 Task: Create a due date automation trigger when advanced on, on the tuesday before a card is due add fields with custom field "Resume" set to a number greater than 1 and lower than 10 at 11:00 AM.
Action: Mouse moved to (1110, 88)
Screenshot: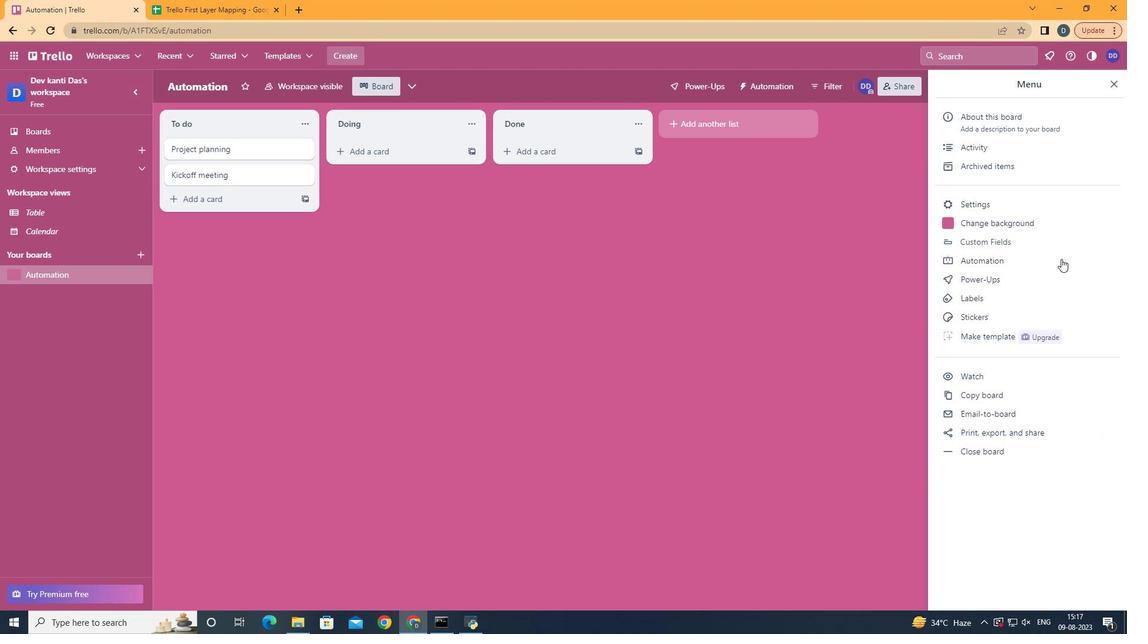 
Action: Mouse pressed left at (1110, 88)
Screenshot: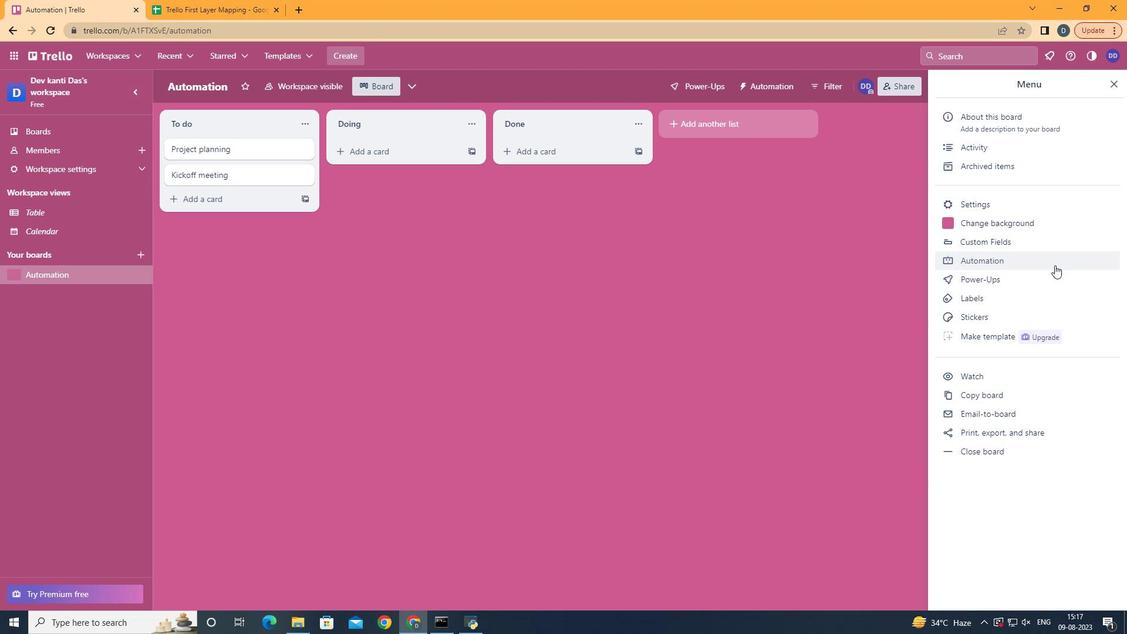 
Action: Mouse moved to (1045, 260)
Screenshot: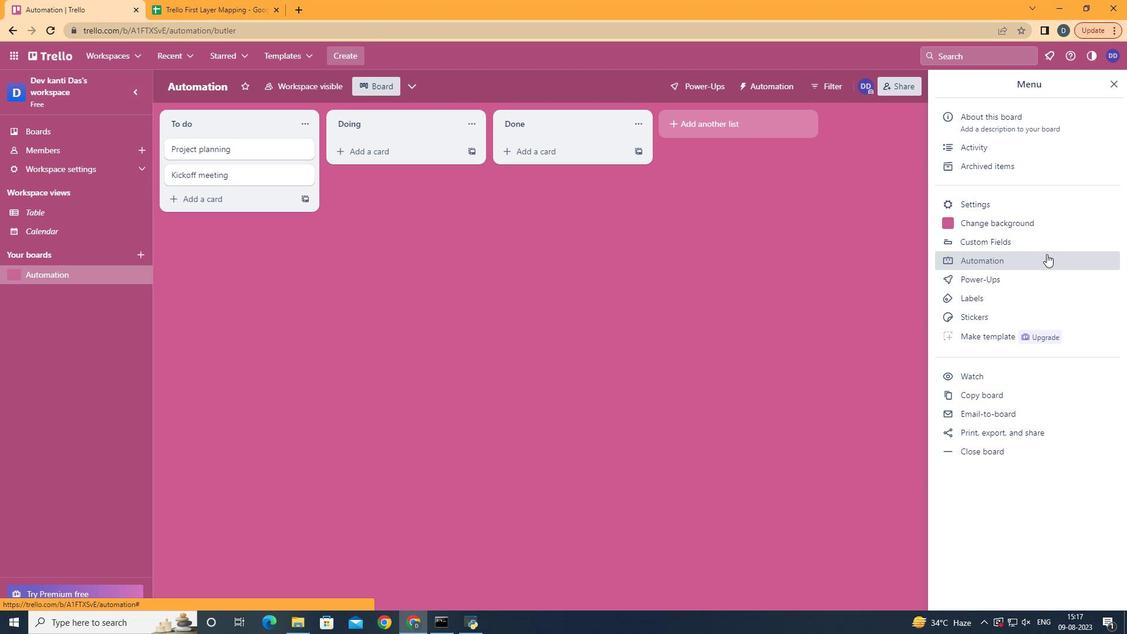 
Action: Mouse pressed left at (1045, 260)
Screenshot: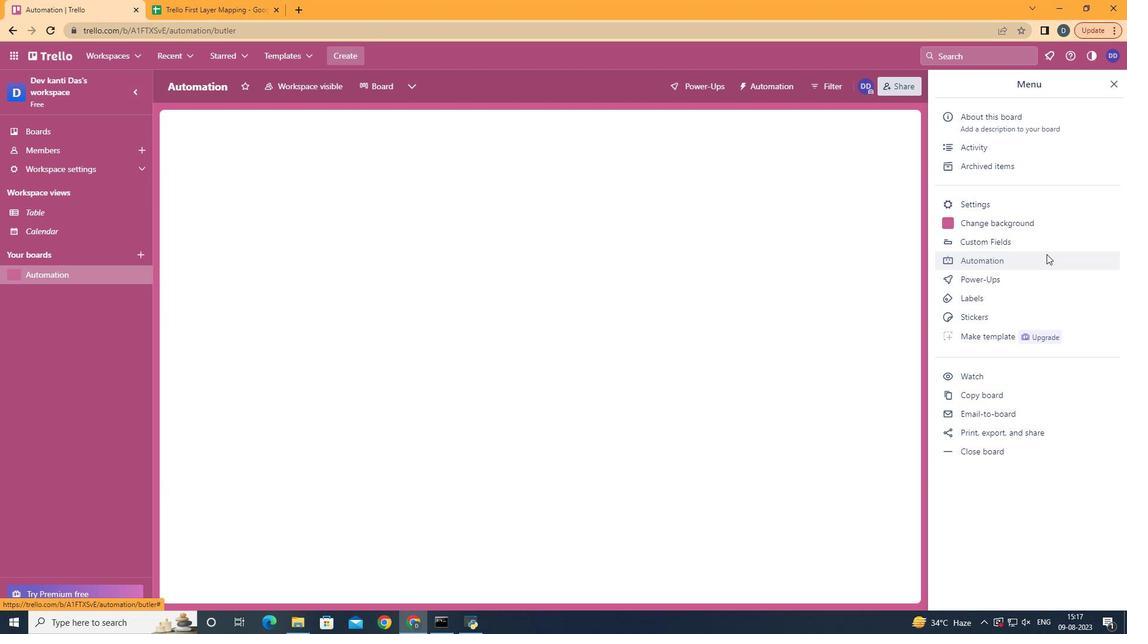 
Action: Mouse moved to (217, 233)
Screenshot: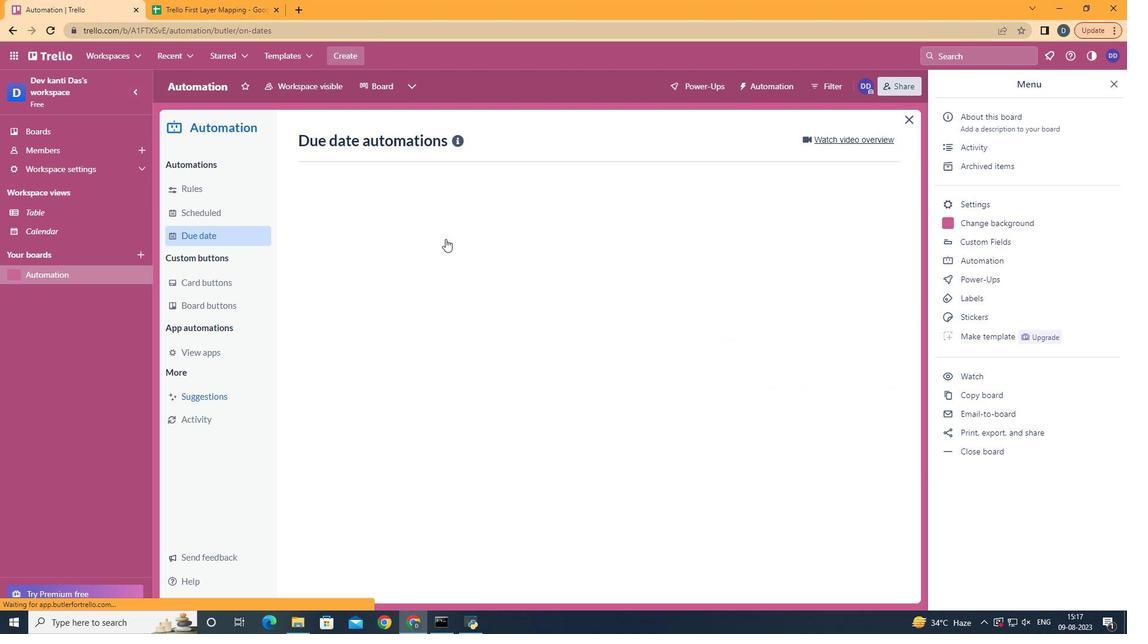 
Action: Mouse pressed left at (217, 233)
Screenshot: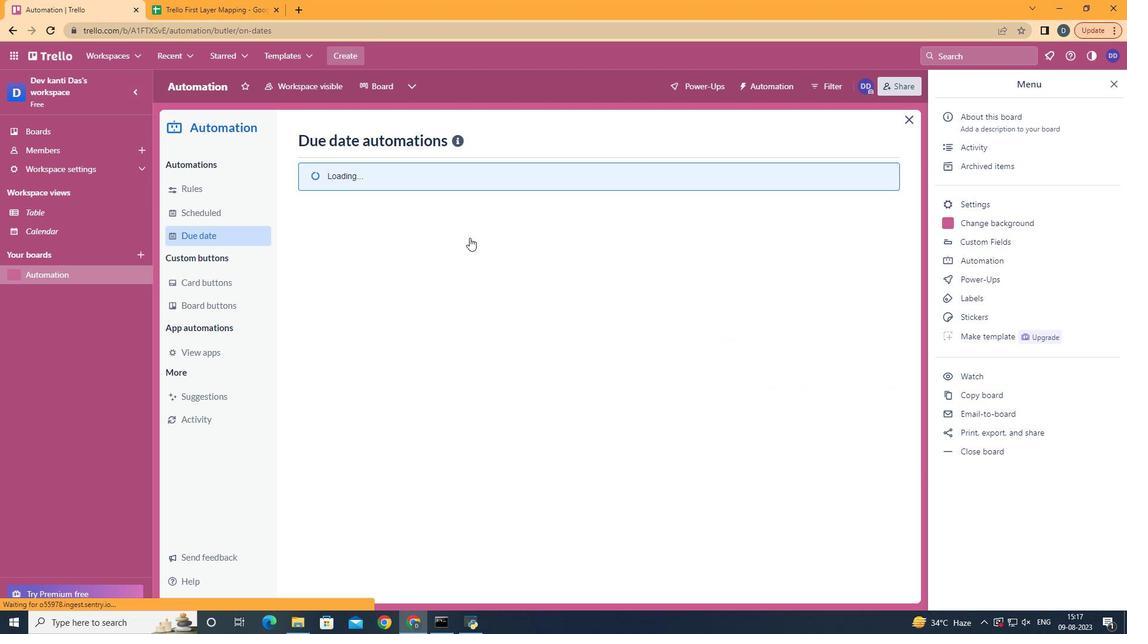 
Action: Mouse moved to (826, 148)
Screenshot: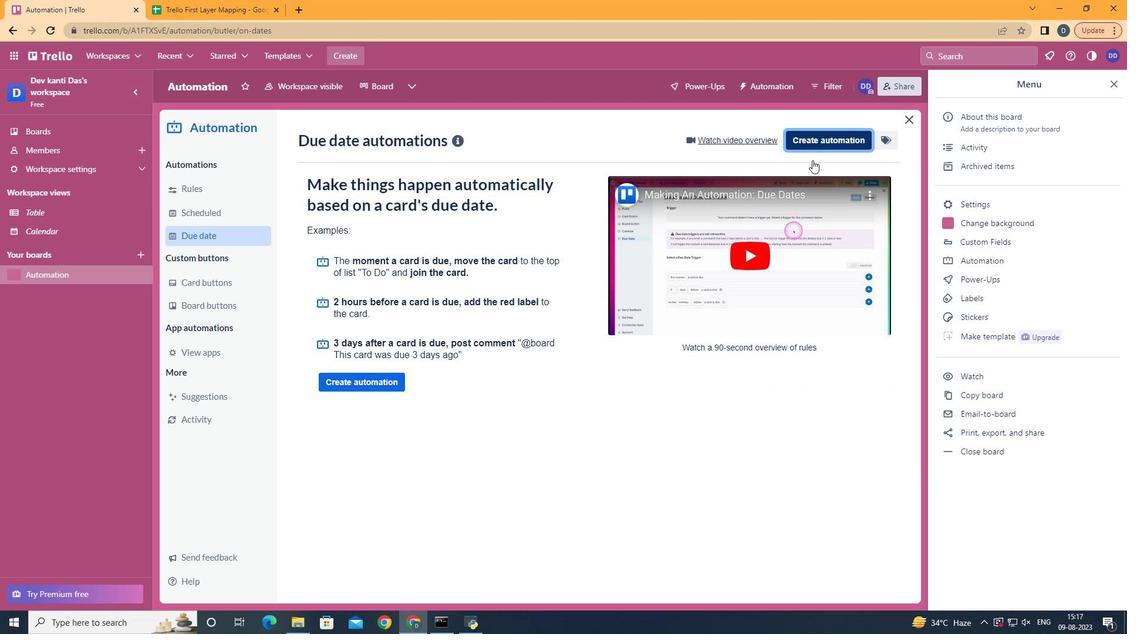 
Action: Mouse pressed left at (826, 148)
Screenshot: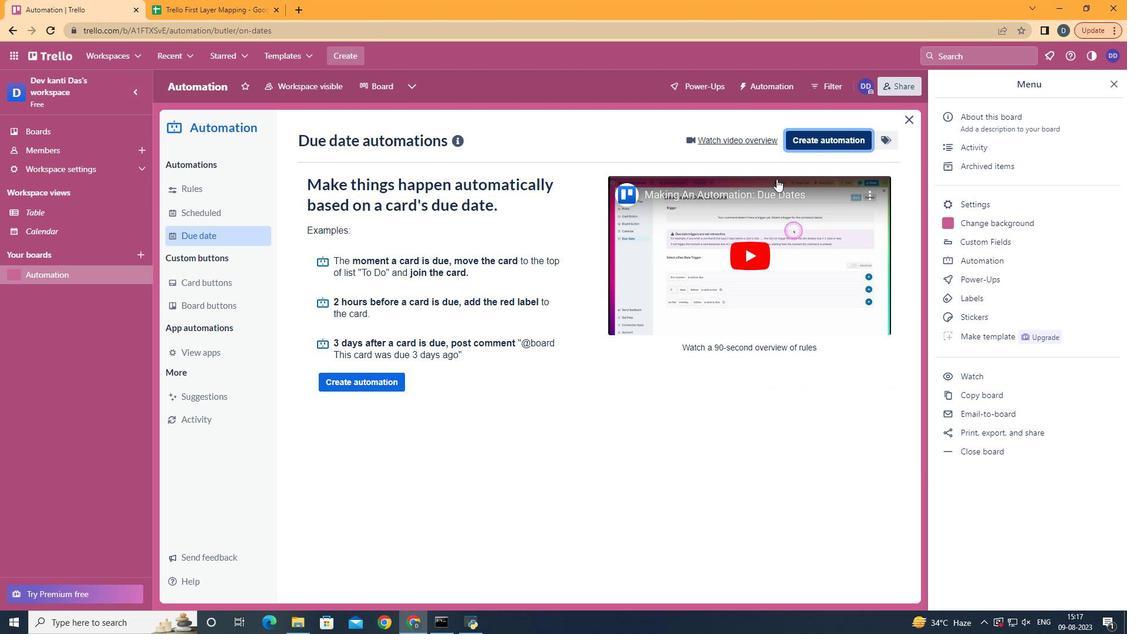 
Action: Mouse moved to (614, 245)
Screenshot: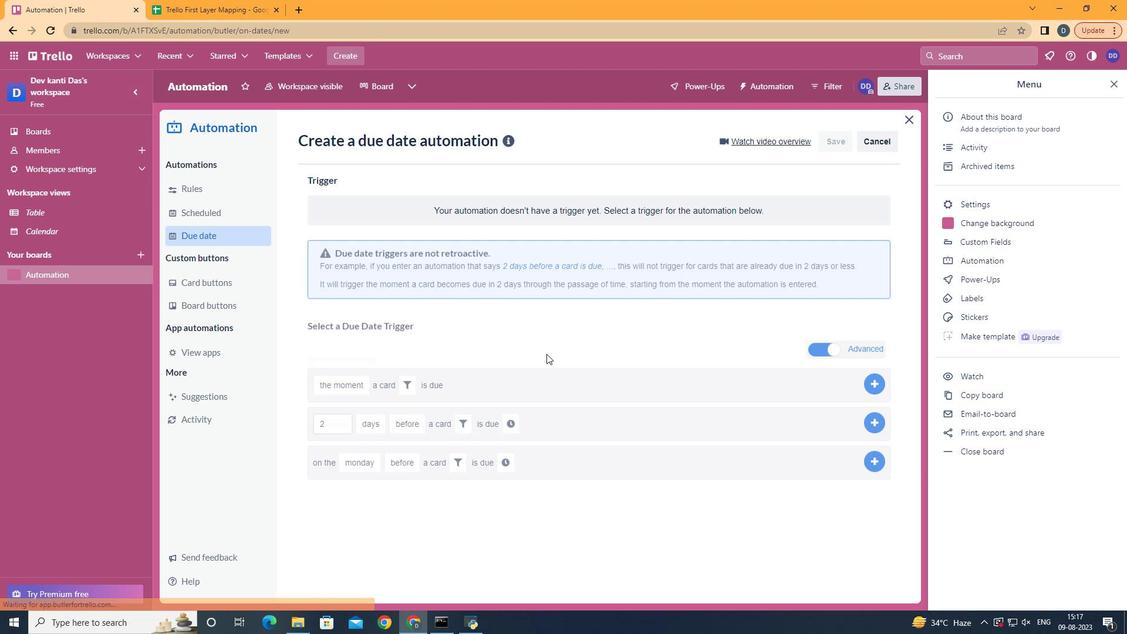 
Action: Mouse pressed left at (614, 245)
Screenshot: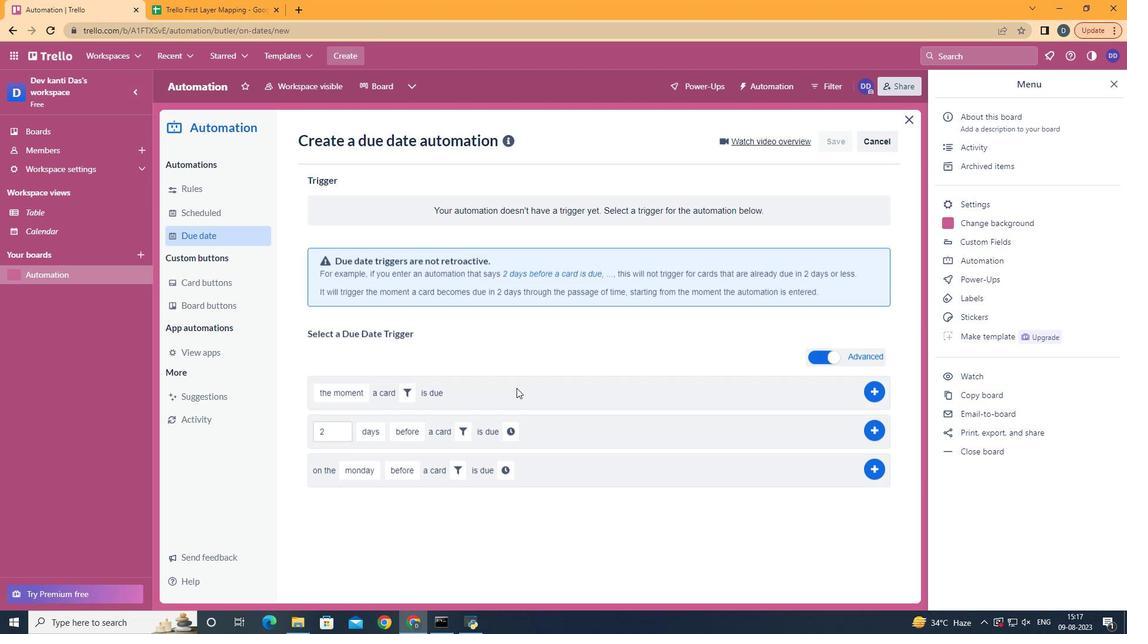 
Action: Mouse moved to (382, 330)
Screenshot: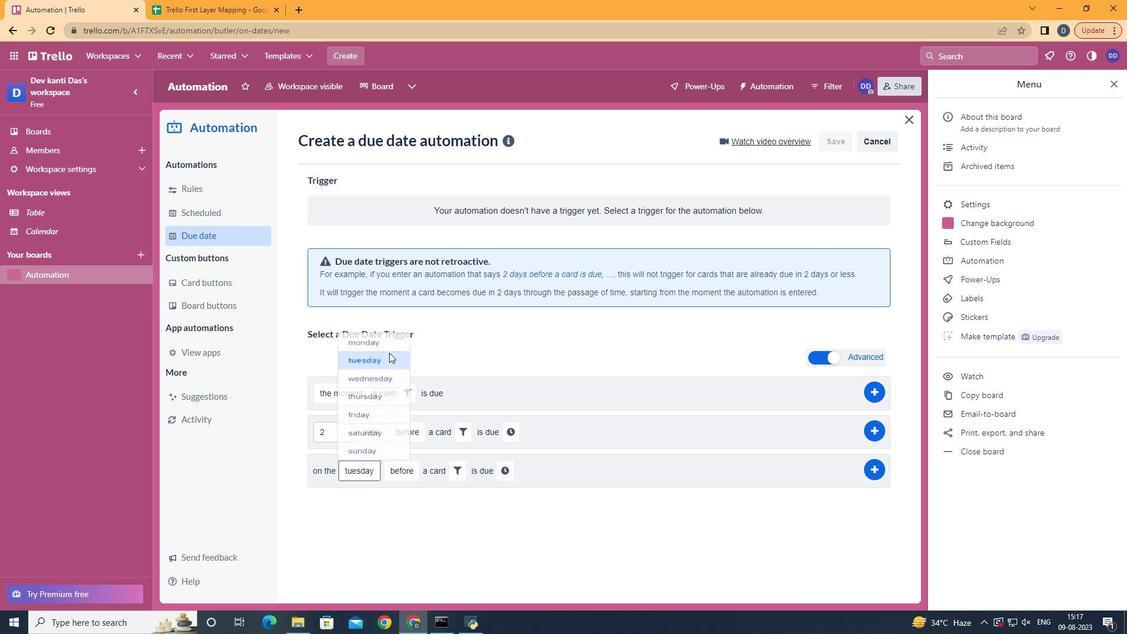 
Action: Mouse pressed left at (382, 330)
Screenshot: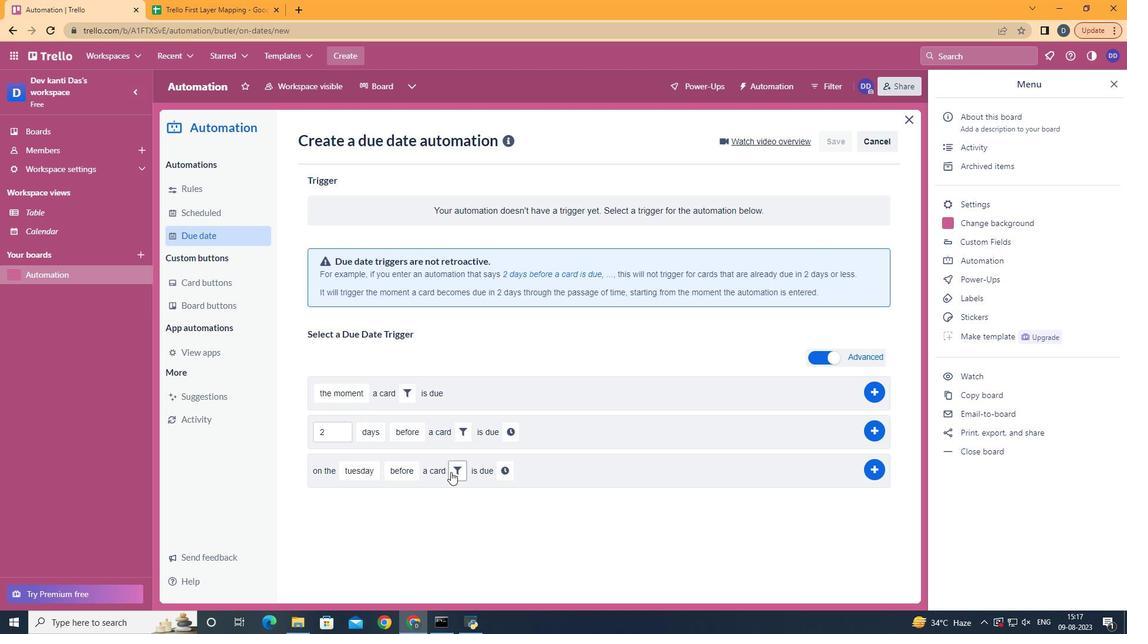 
Action: Mouse moved to (451, 473)
Screenshot: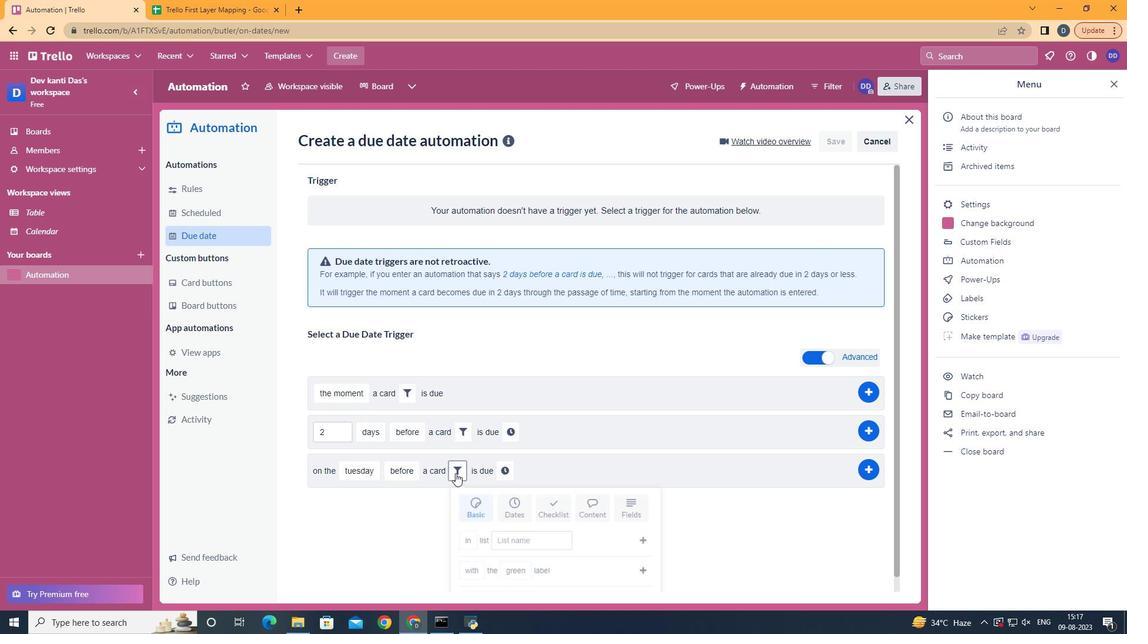 
Action: Mouse pressed left at (451, 473)
Screenshot: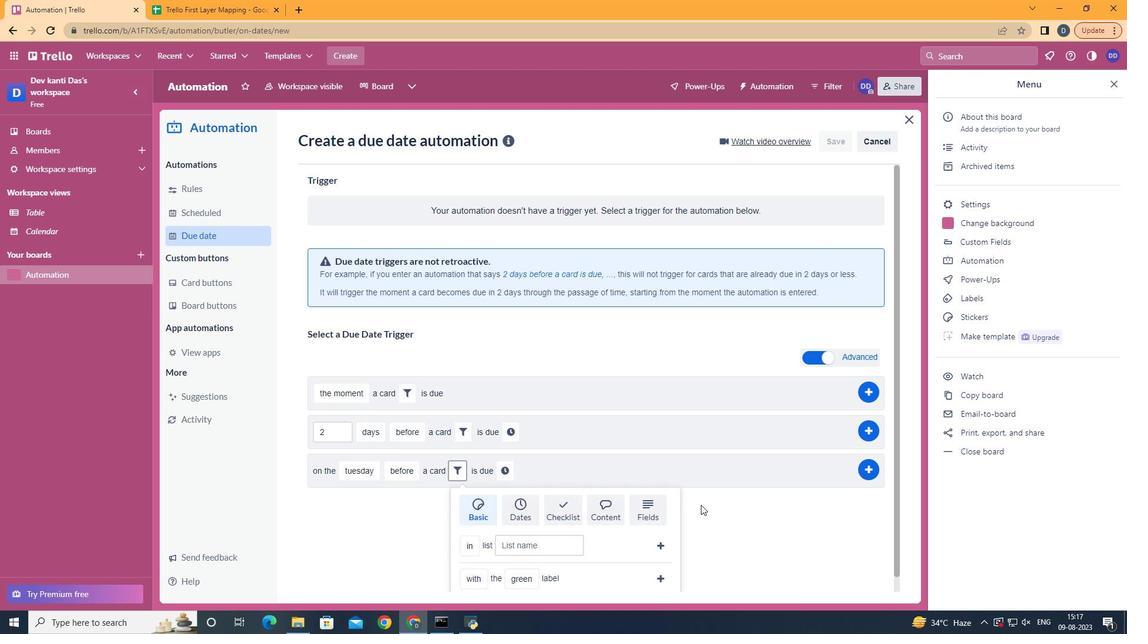 
Action: Mouse moved to (652, 510)
Screenshot: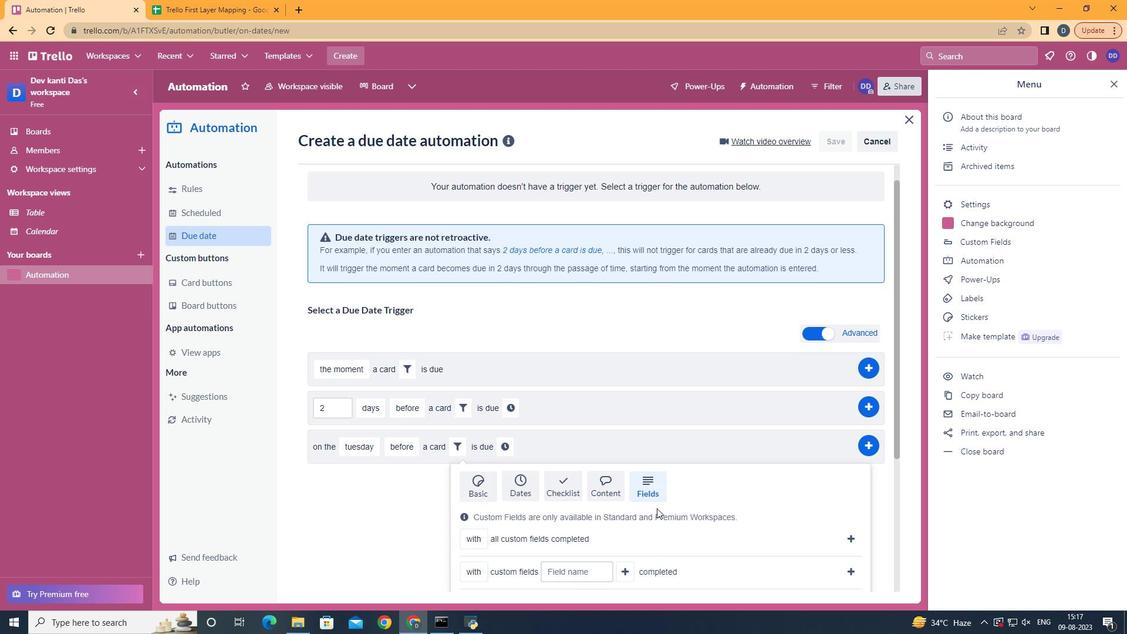 
Action: Mouse pressed left at (652, 510)
Screenshot: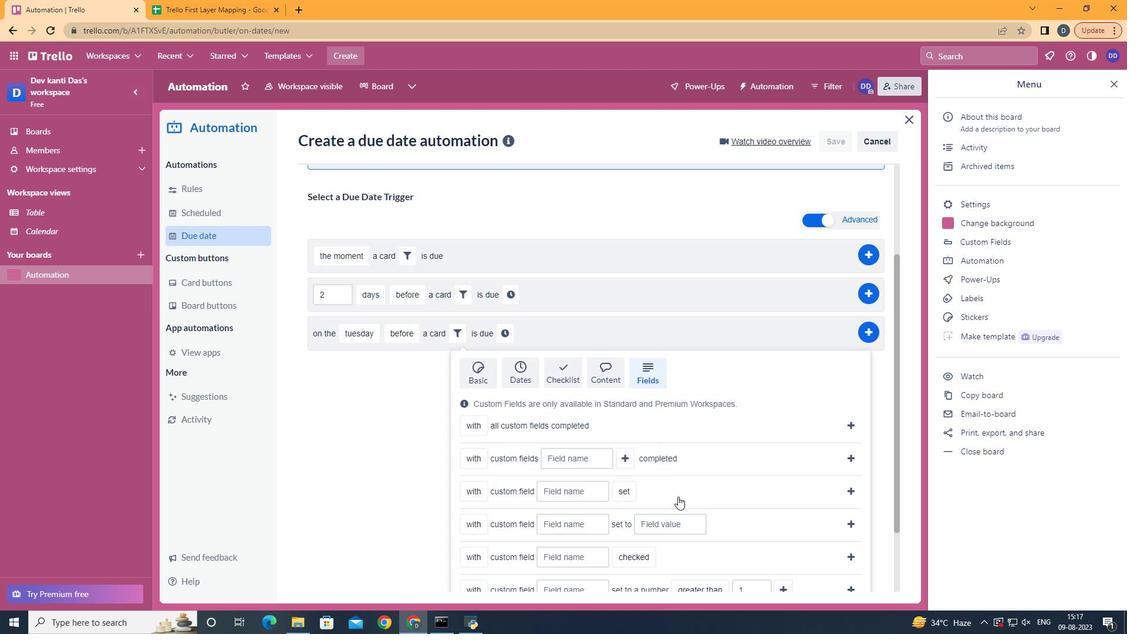 
Action: Mouse scrolled (652, 509) with delta (0, 0)
Screenshot: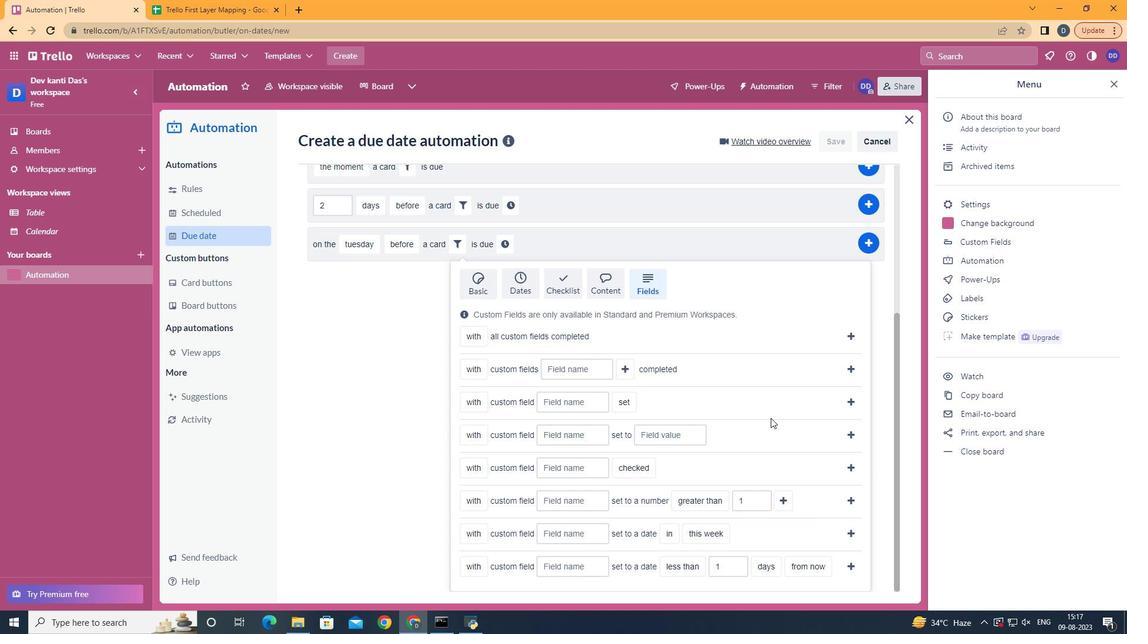 
Action: Mouse scrolled (652, 509) with delta (0, 0)
Screenshot: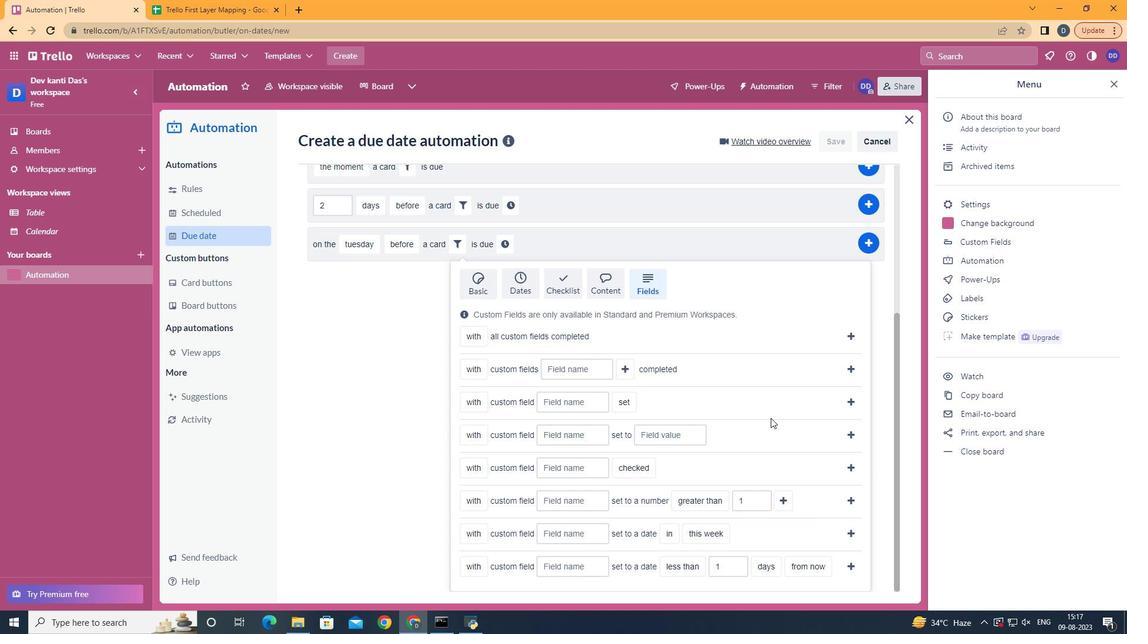 
Action: Mouse scrolled (652, 509) with delta (0, 0)
Screenshot: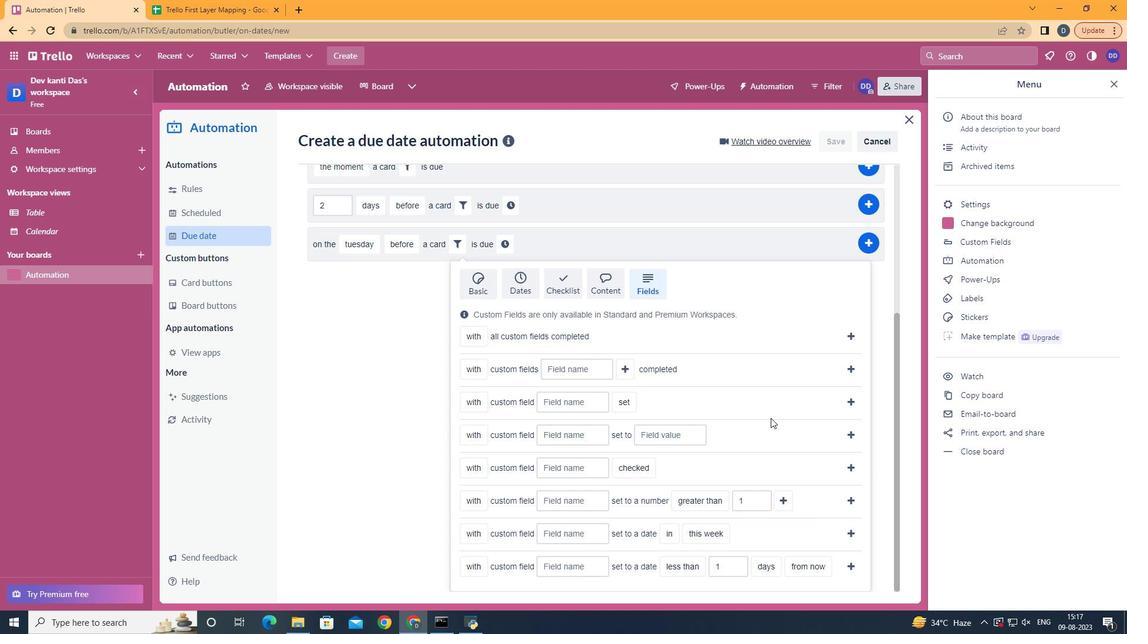 
Action: Mouse scrolled (652, 509) with delta (0, 0)
Screenshot: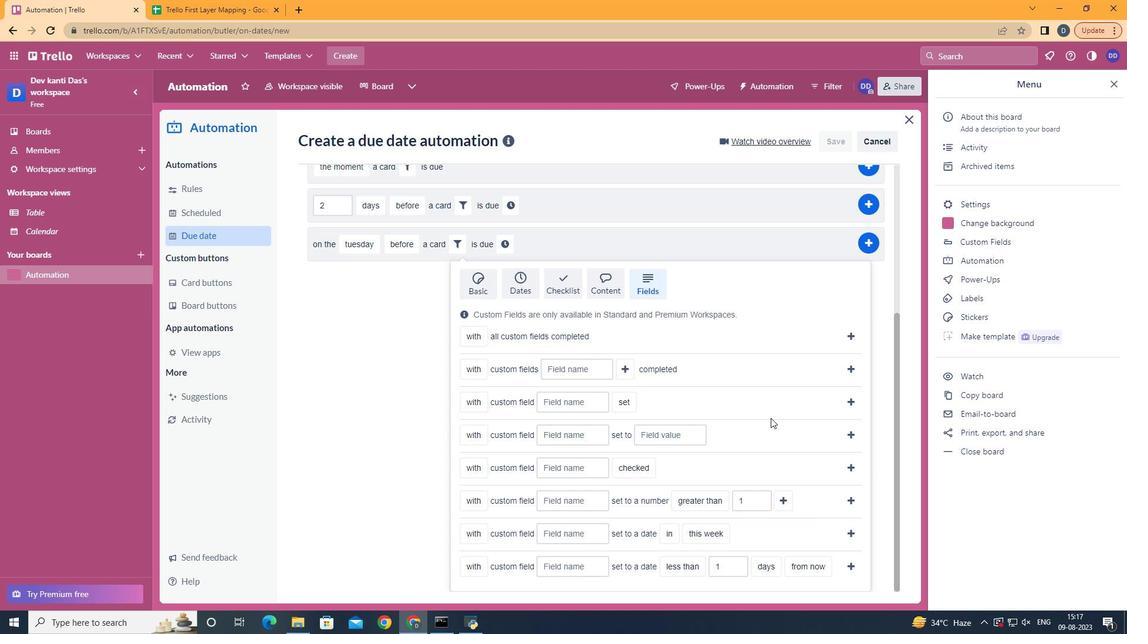 
Action: Mouse scrolled (652, 509) with delta (0, 0)
Screenshot: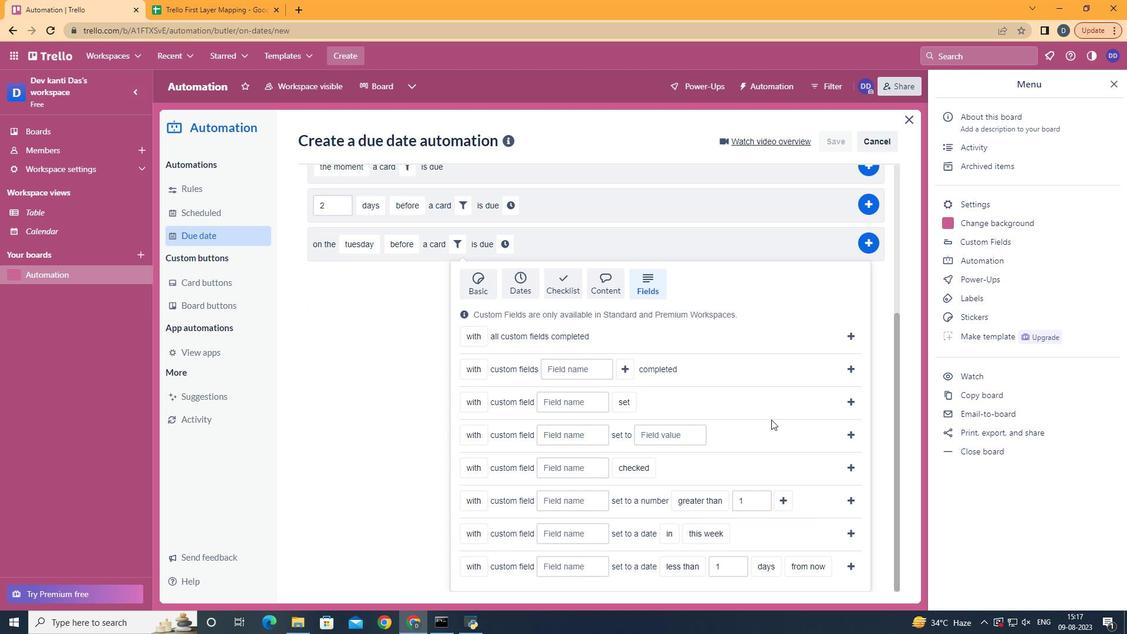 
Action: Mouse moved to (652, 510)
Screenshot: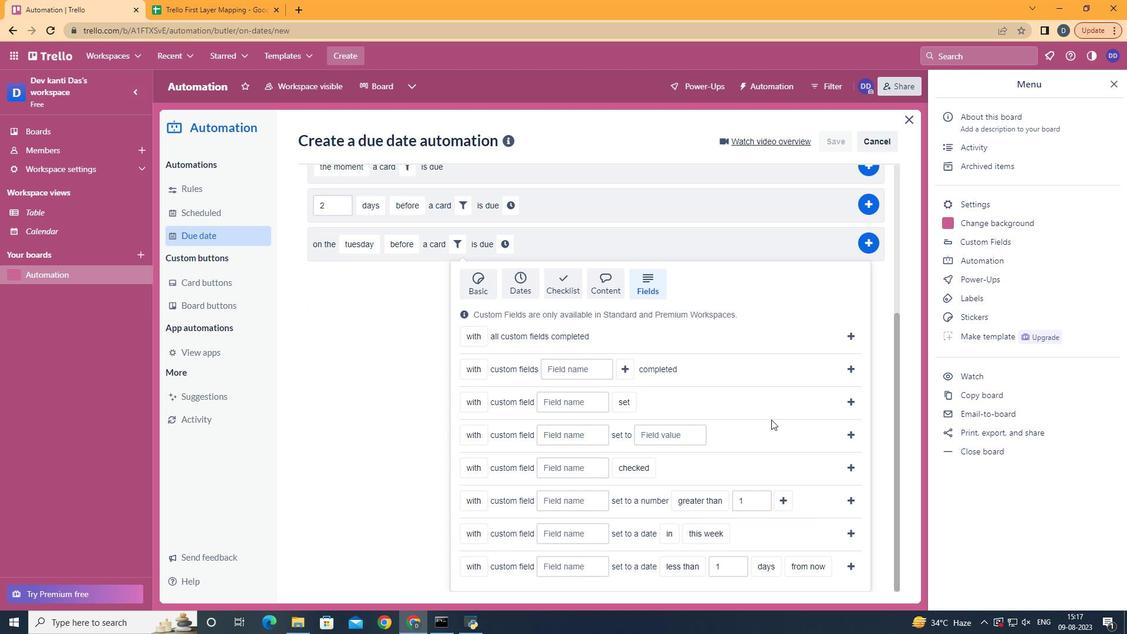 
Action: Mouse scrolled (652, 509) with delta (0, 0)
Screenshot: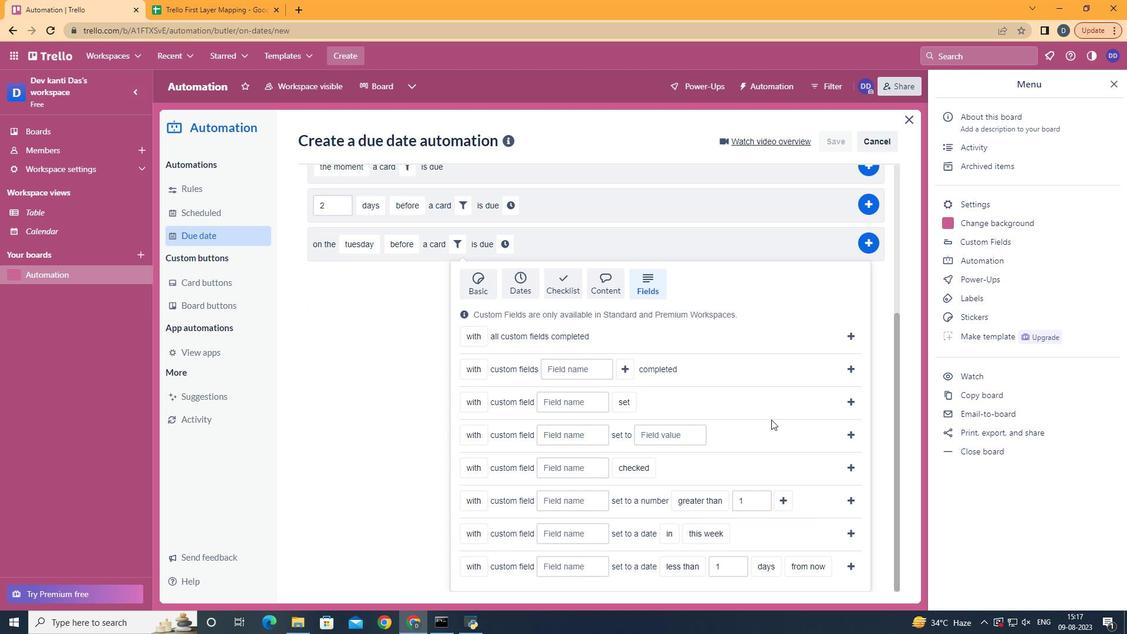 
Action: Mouse moved to (483, 513)
Screenshot: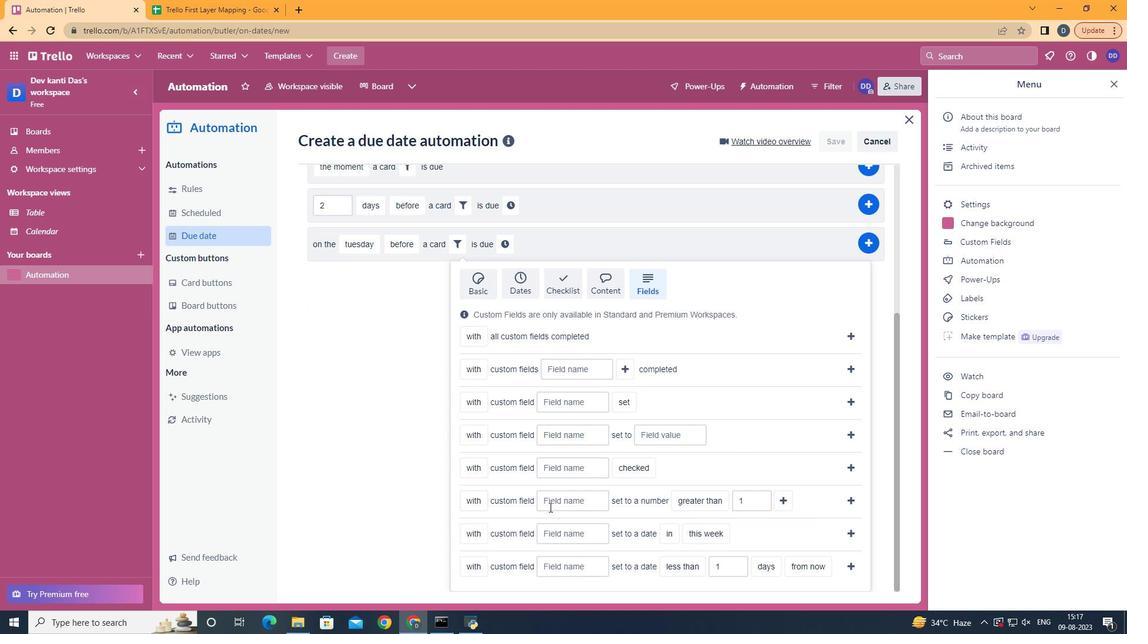 
Action: Mouse pressed left at (483, 513)
Screenshot: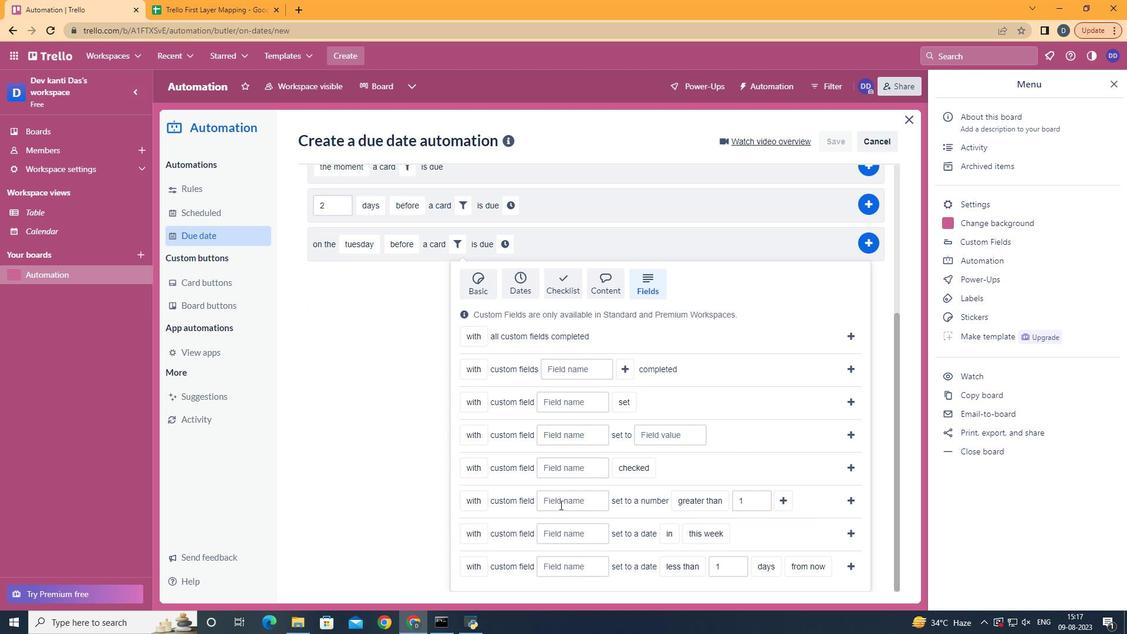 
Action: Mouse moved to (560, 504)
Screenshot: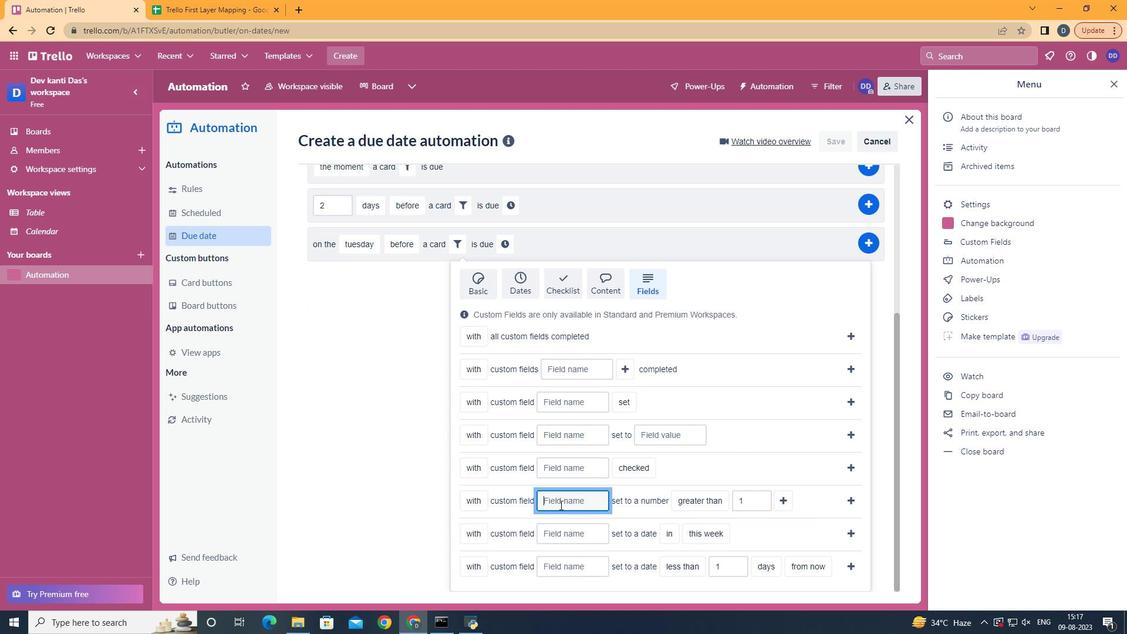 
Action: Mouse pressed left at (560, 504)
Screenshot: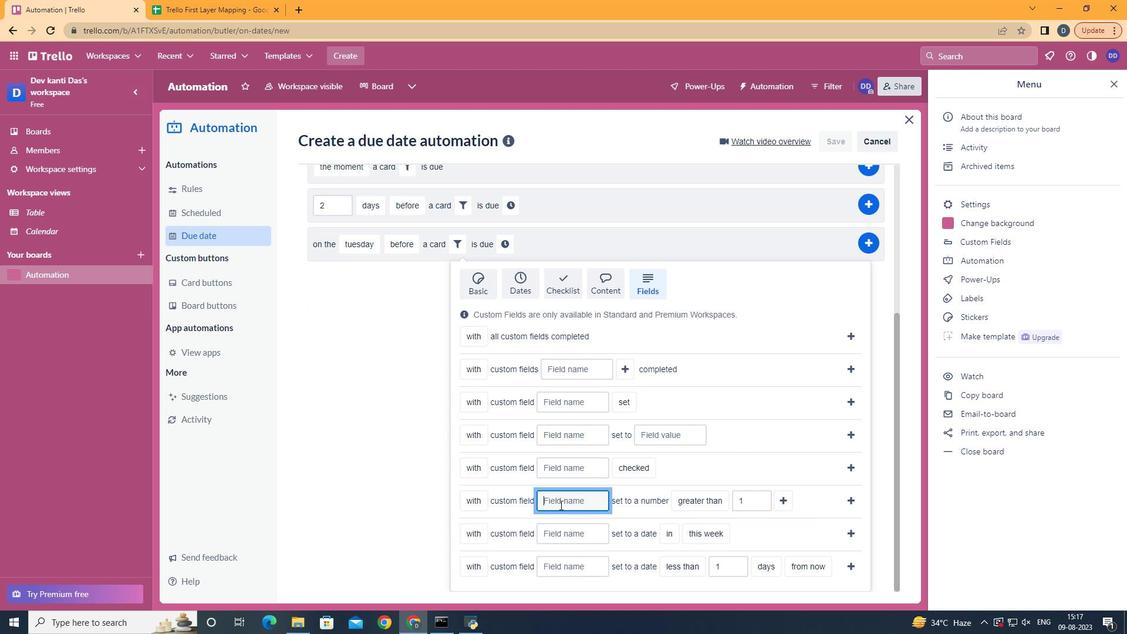 
Action: Key pressed <Key.shift>Resume
Screenshot: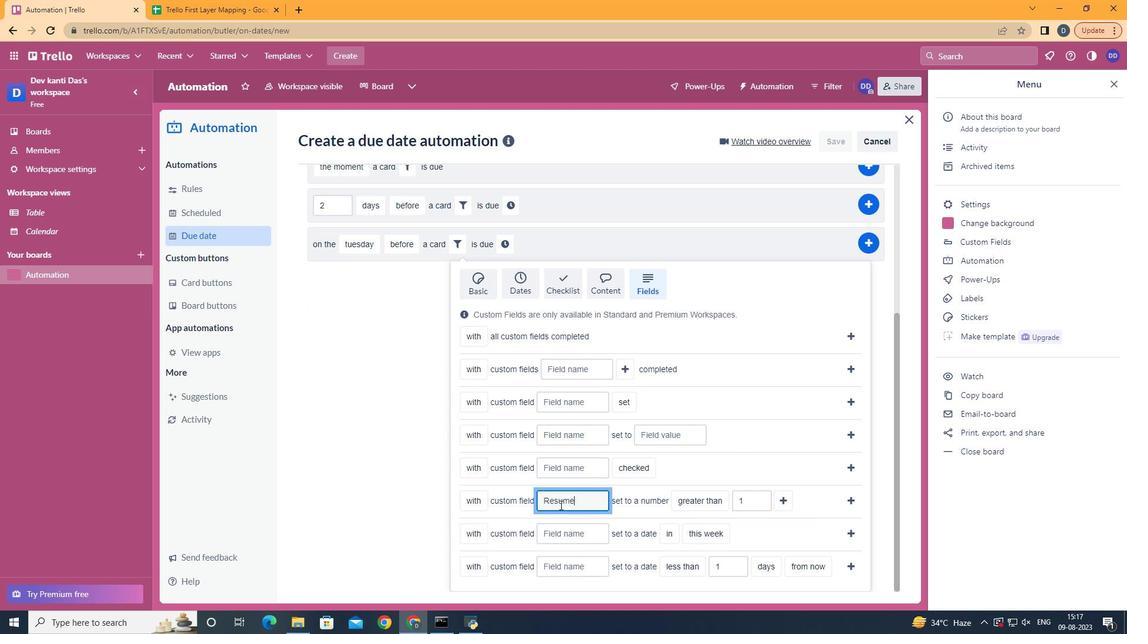 
Action: Mouse moved to (718, 405)
Screenshot: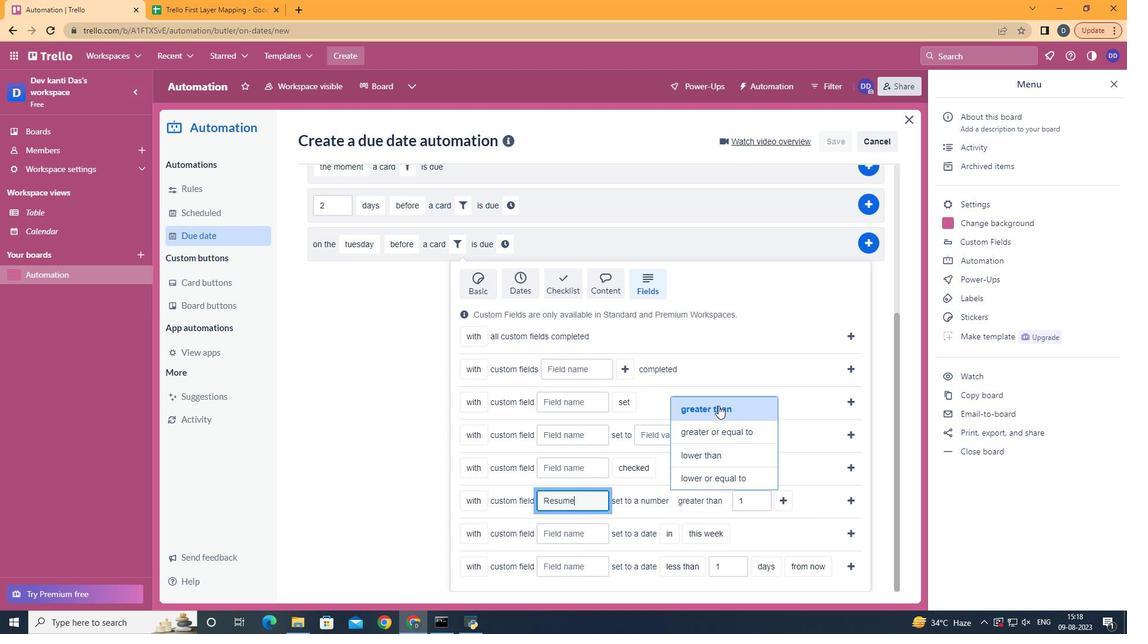 
Action: Mouse pressed left at (718, 405)
Screenshot: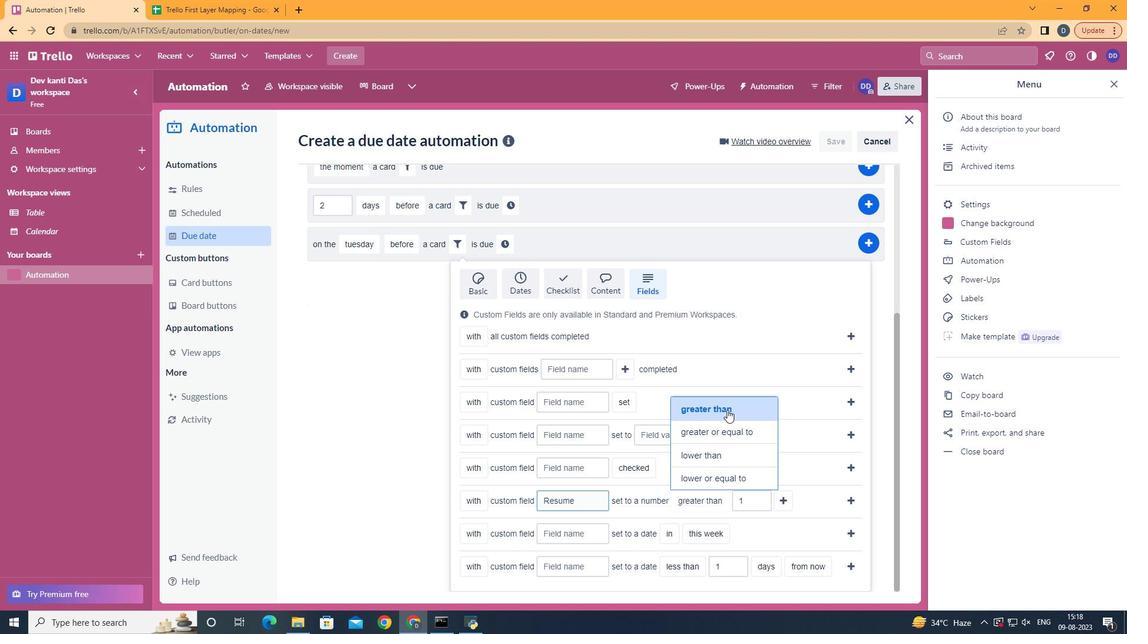 
Action: Mouse moved to (791, 502)
Screenshot: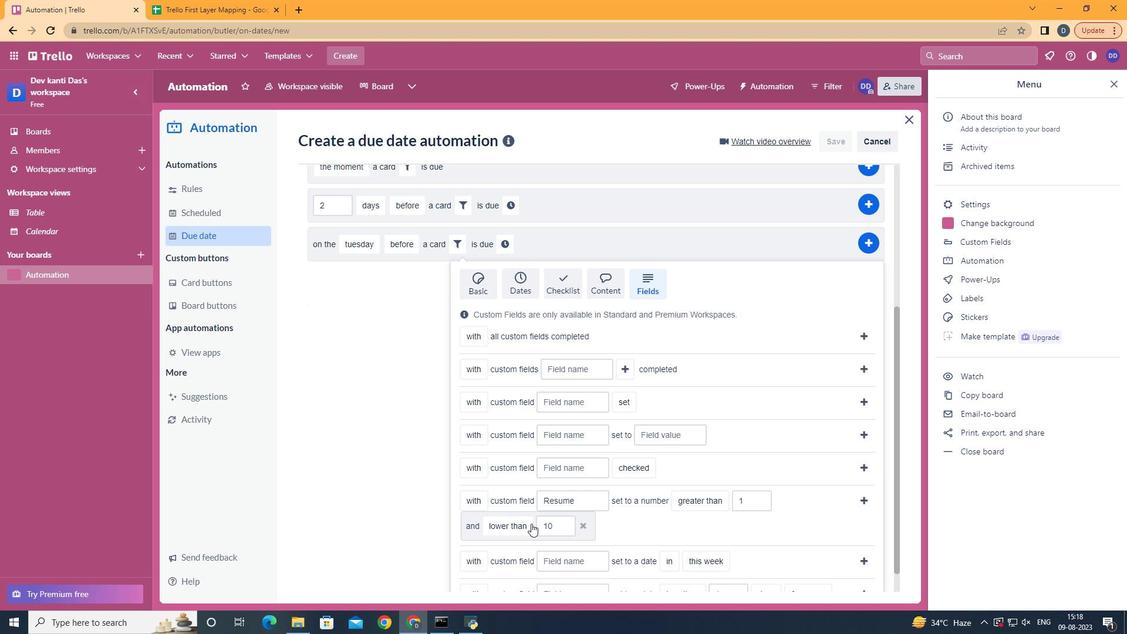 
Action: Mouse pressed left at (791, 502)
Screenshot: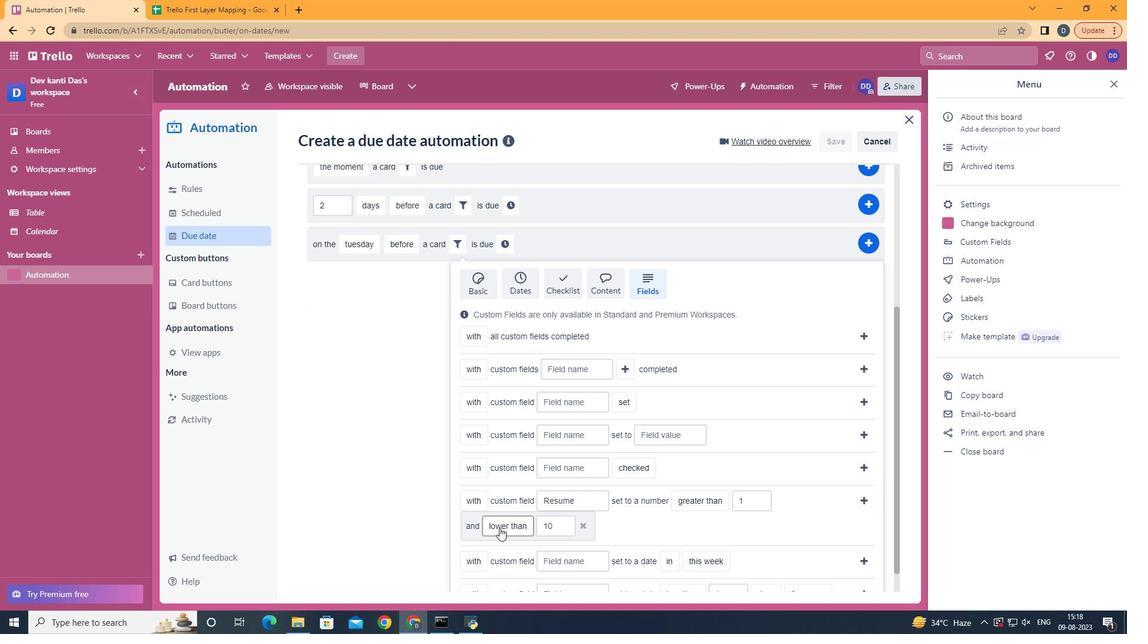 
Action: Mouse moved to (521, 436)
Screenshot: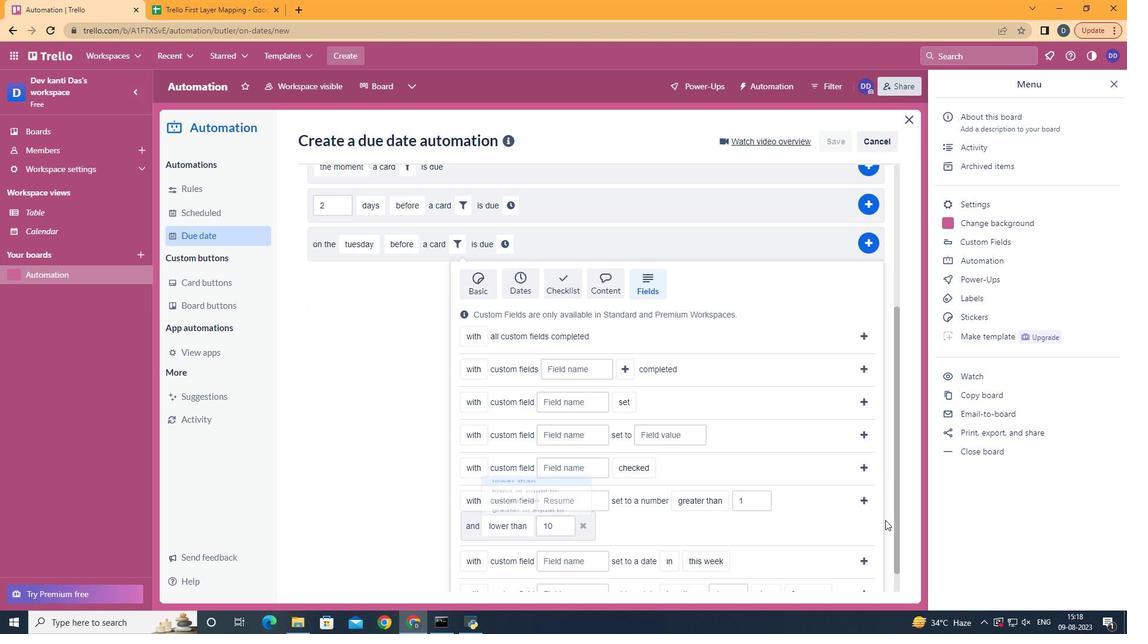 
Action: Mouse pressed left at (521, 436)
Screenshot: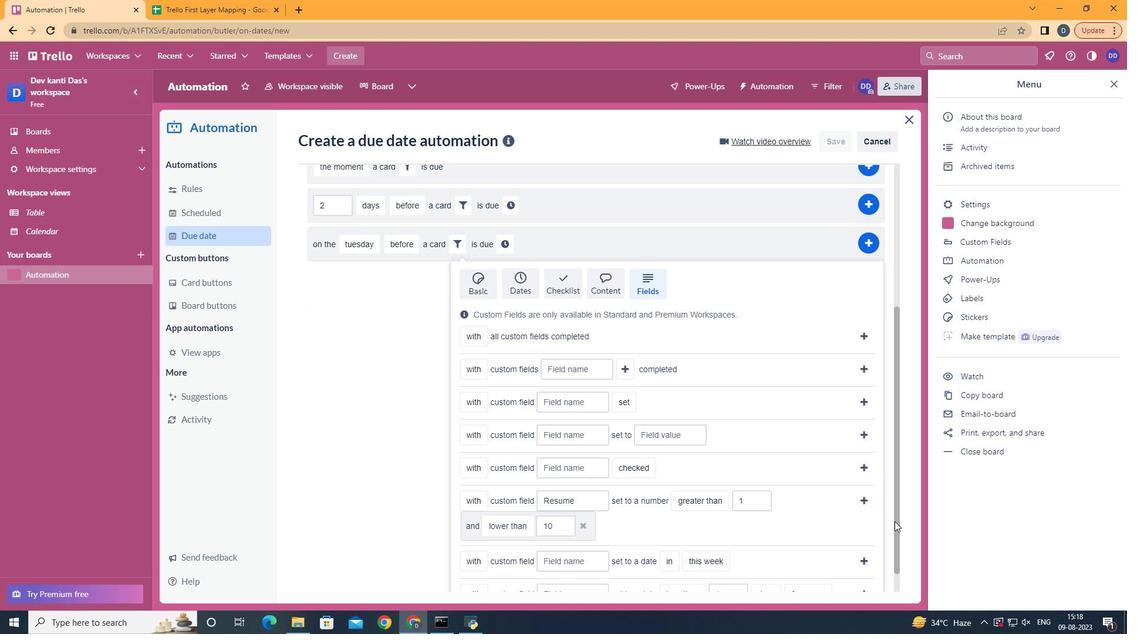 
Action: Mouse moved to (867, 500)
Screenshot: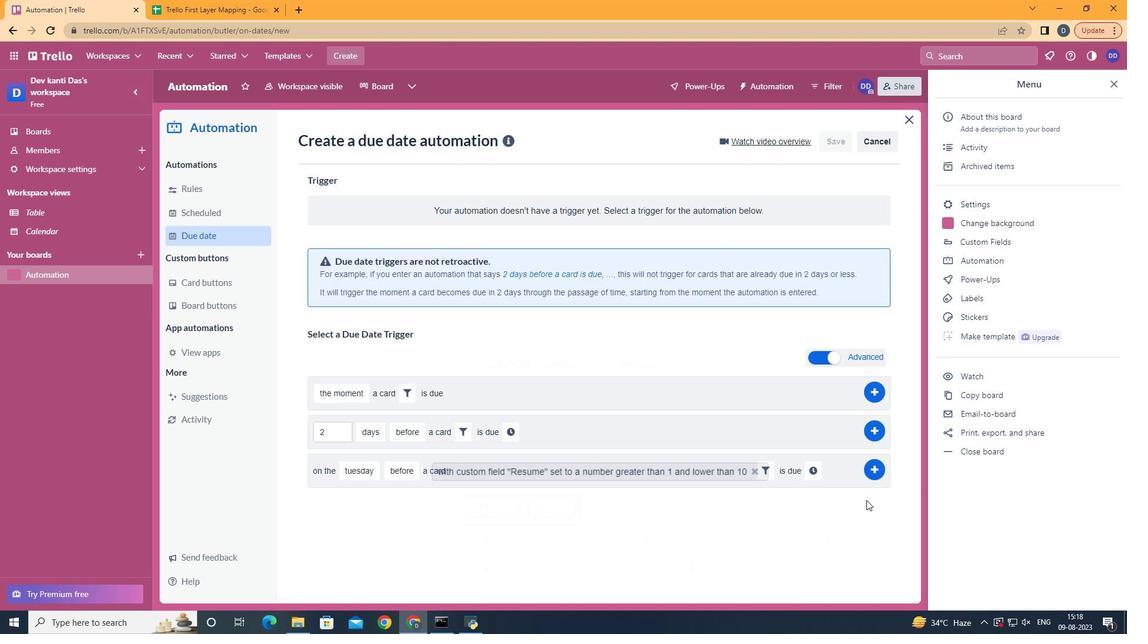 
Action: Mouse pressed left at (867, 500)
Screenshot: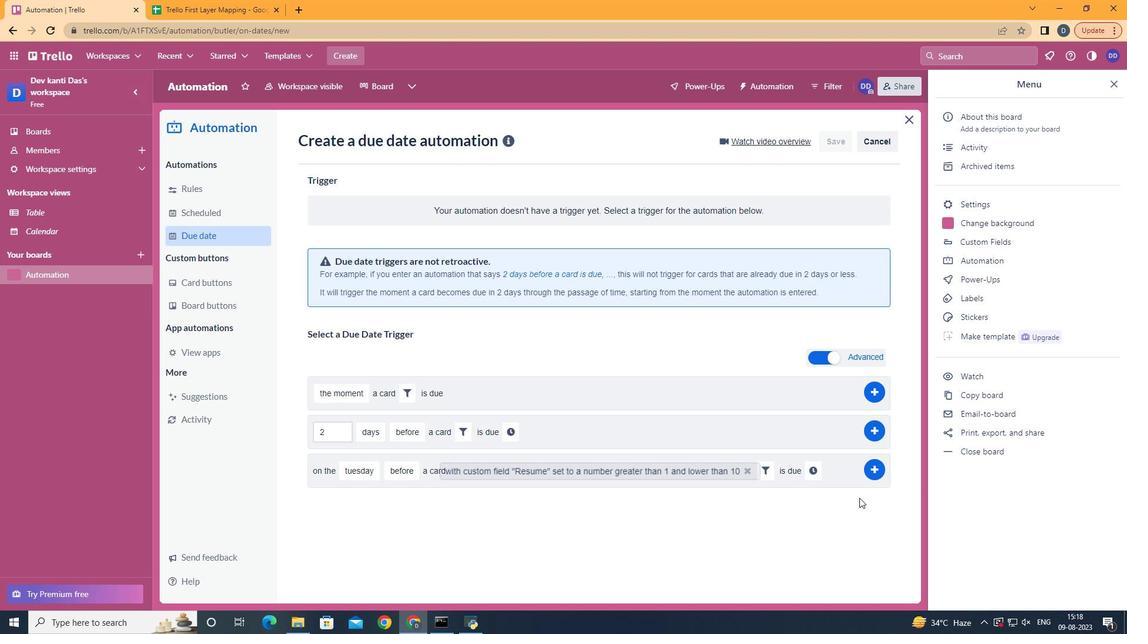 
Action: Mouse moved to (817, 468)
Screenshot: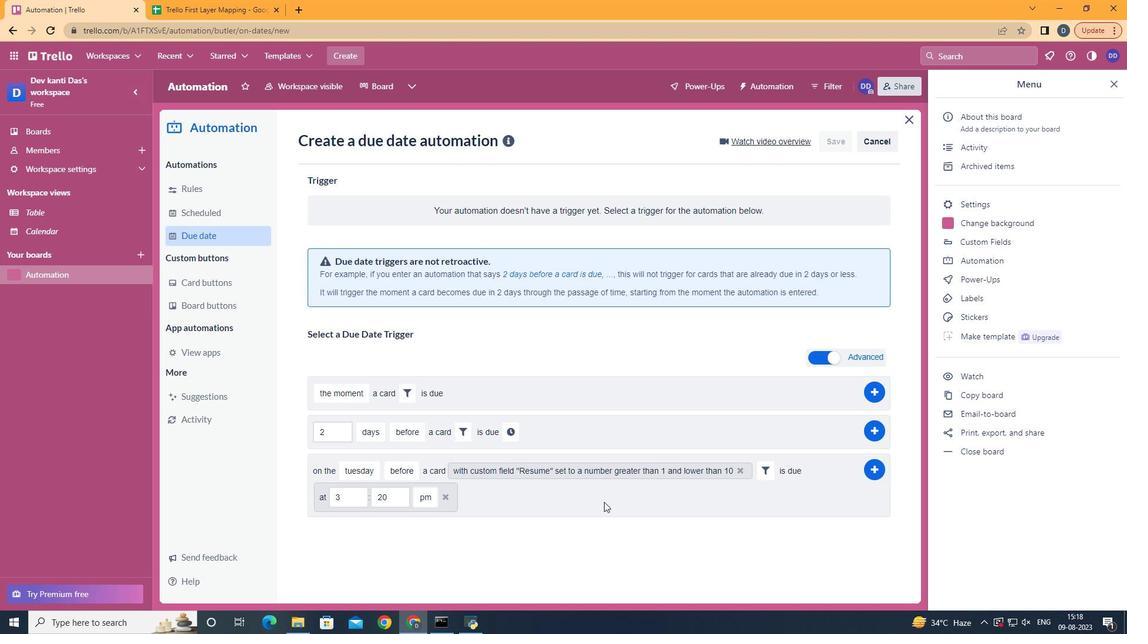 
Action: Mouse pressed left at (817, 468)
Screenshot: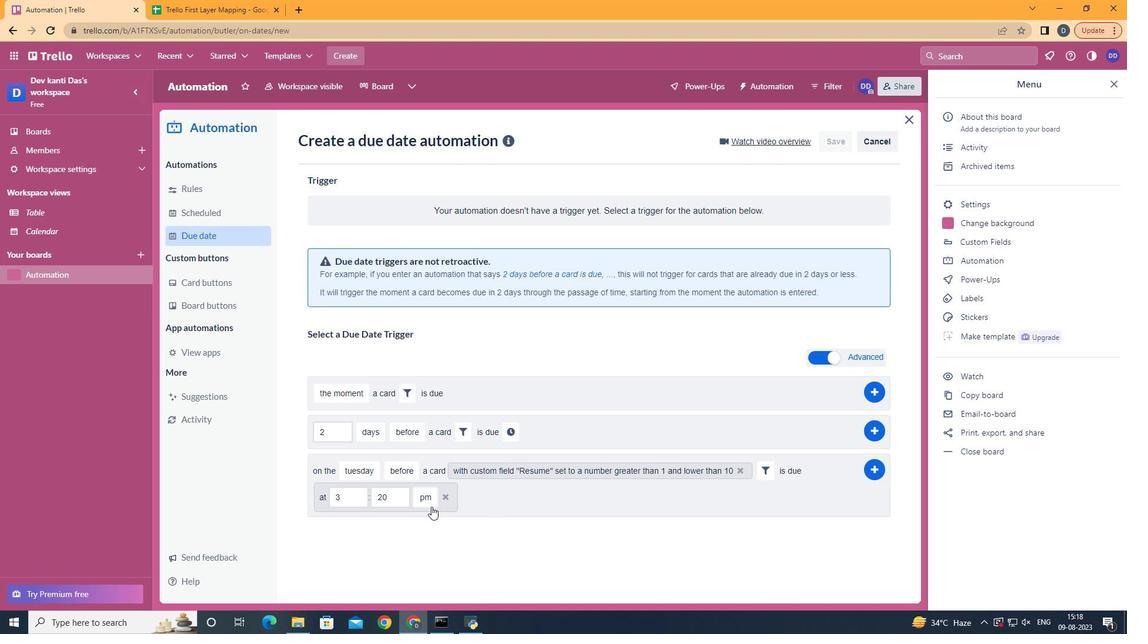 
Action: Mouse moved to (355, 498)
Screenshot: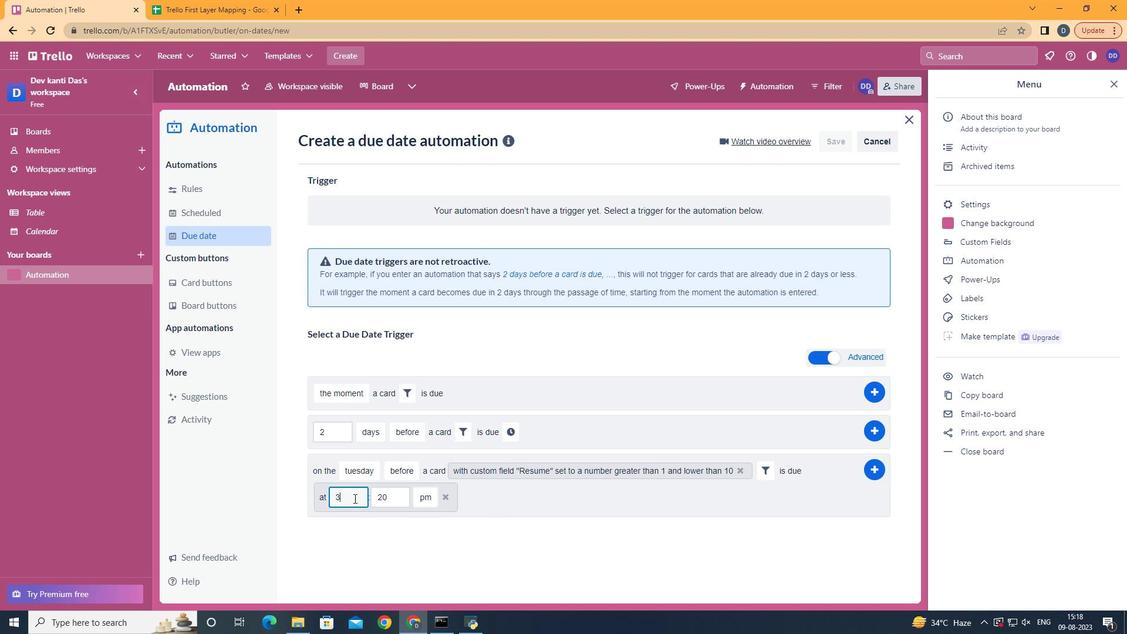 
Action: Mouse pressed left at (355, 498)
Screenshot: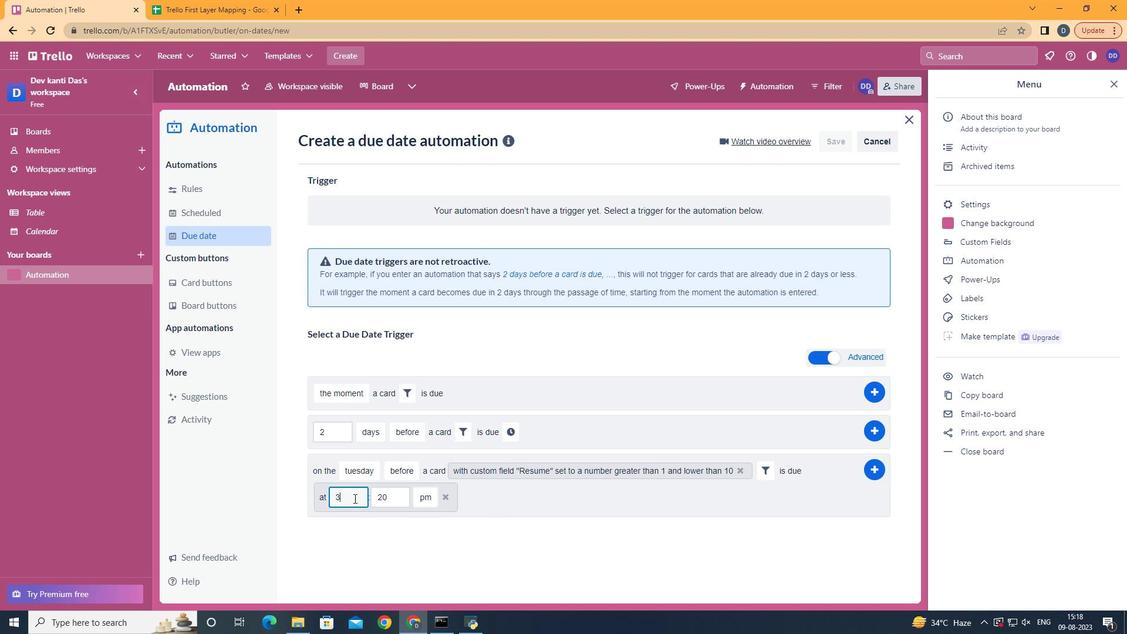 
Action: Mouse moved to (354, 498)
Screenshot: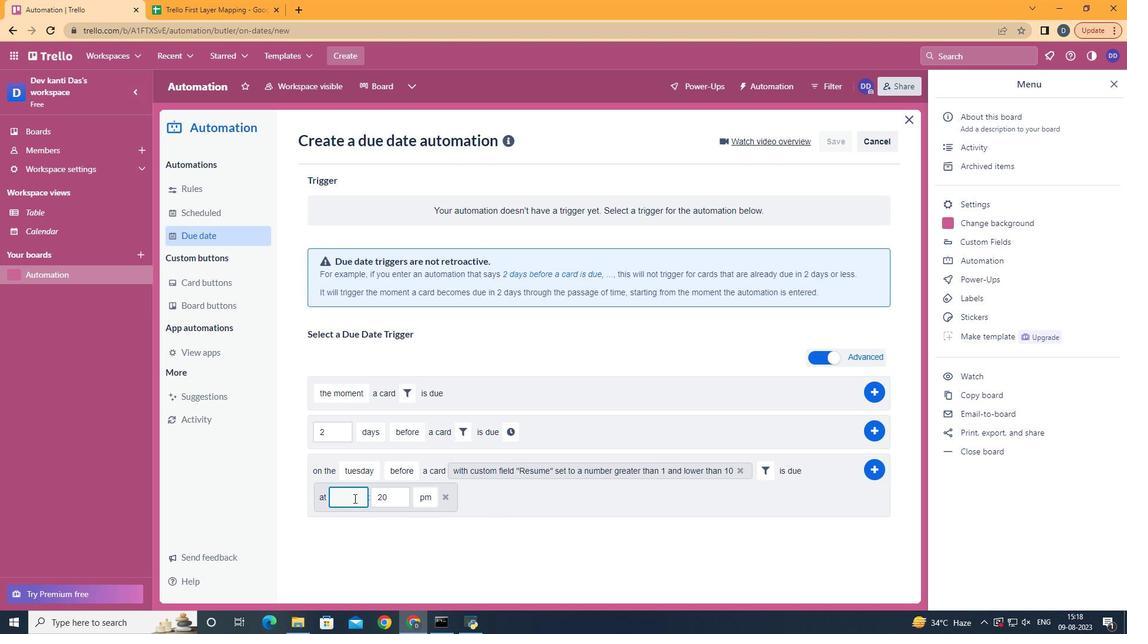 
Action: Key pressed <Key.backspace>11
Screenshot: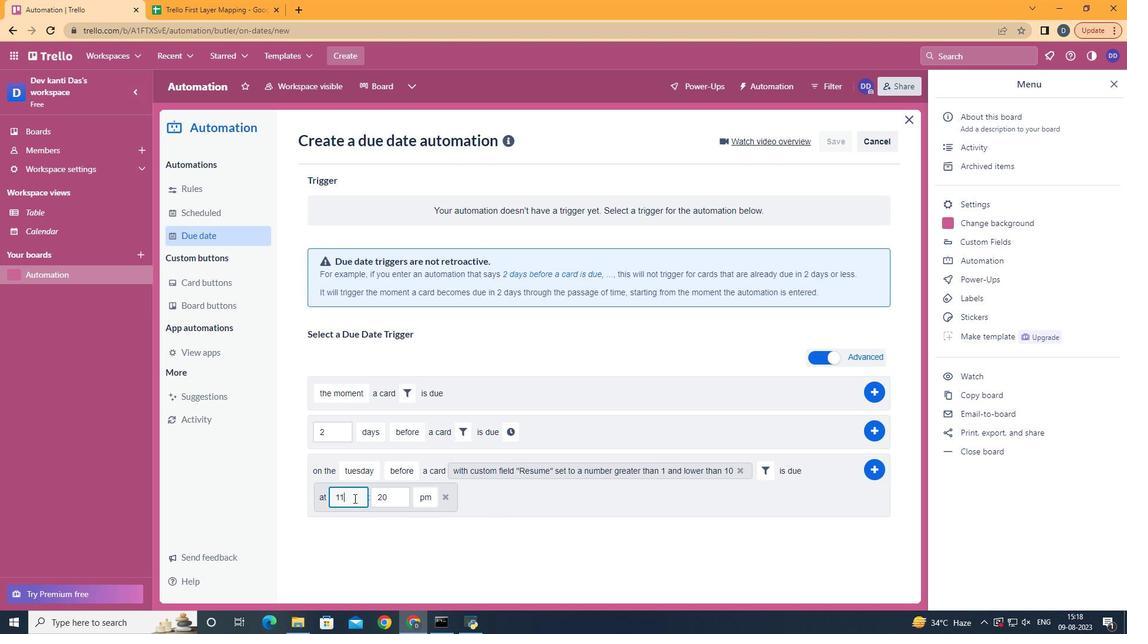 
Action: Mouse moved to (397, 495)
Screenshot: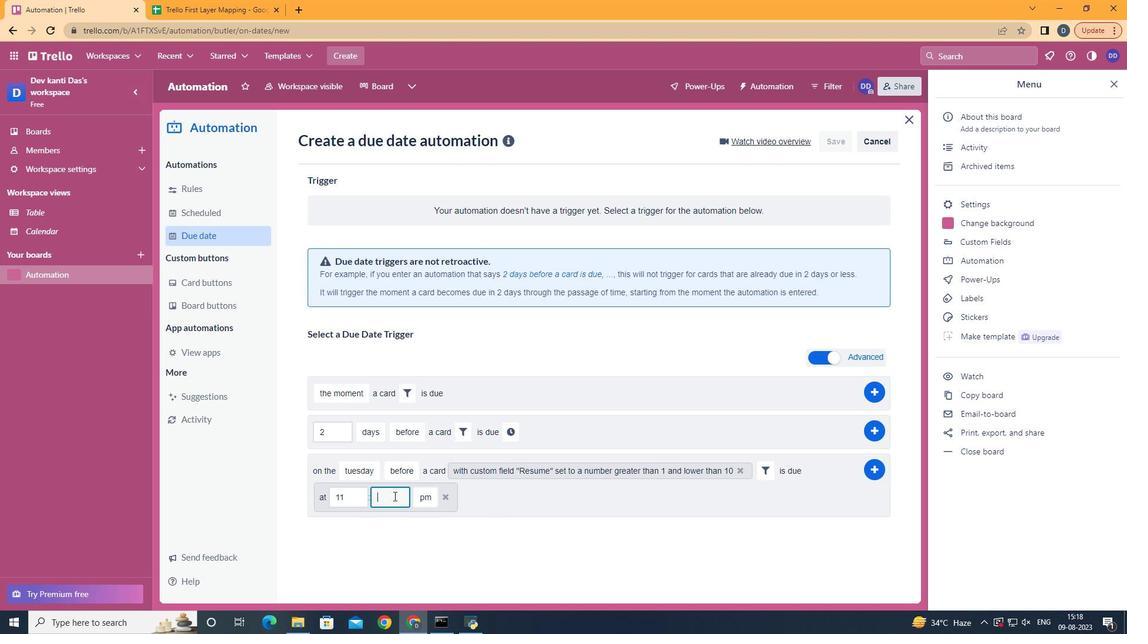 
Action: Mouse pressed left at (397, 495)
Screenshot: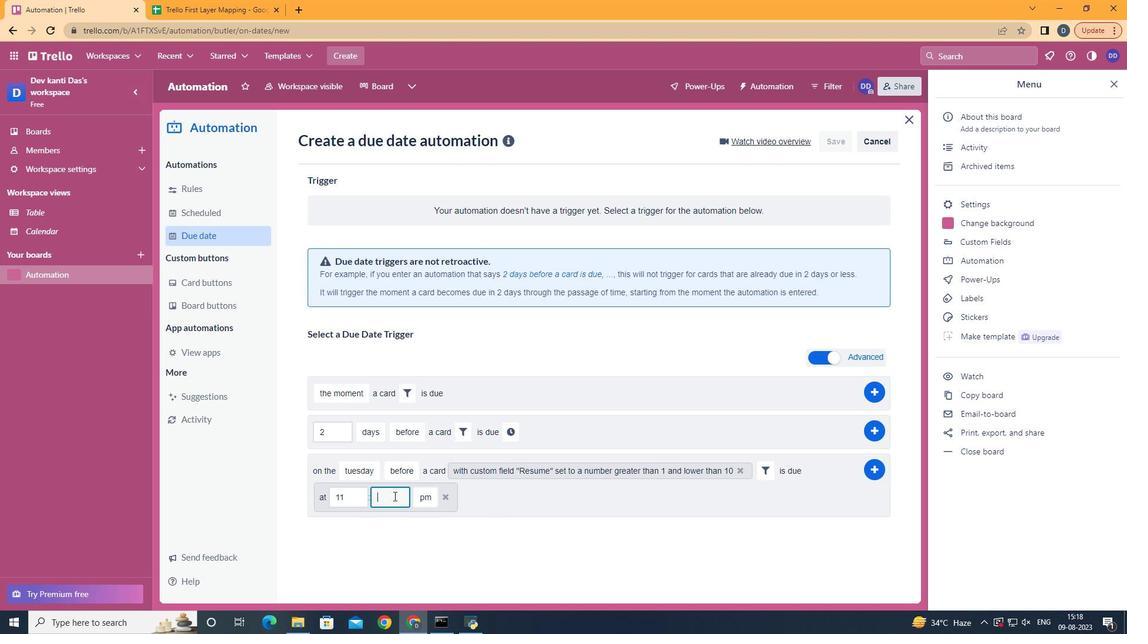 
Action: Key pressed <Key.backspace>
Screenshot: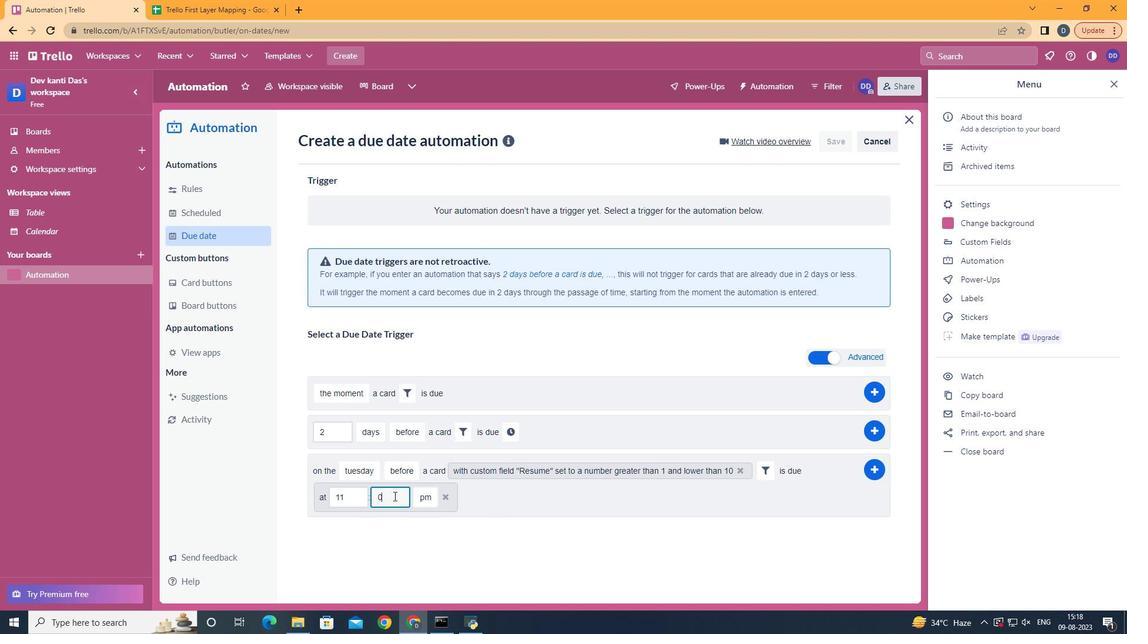
Action: Mouse moved to (394, 496)
Screenshot: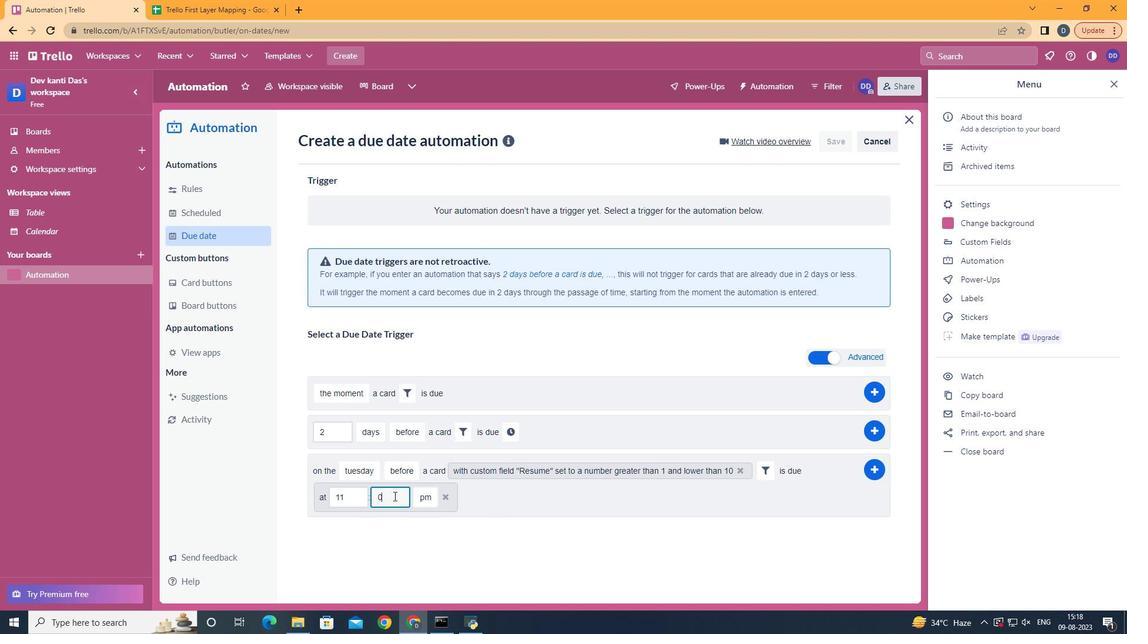 
Action: Key pressed <Key.backspace>00
Screenshot: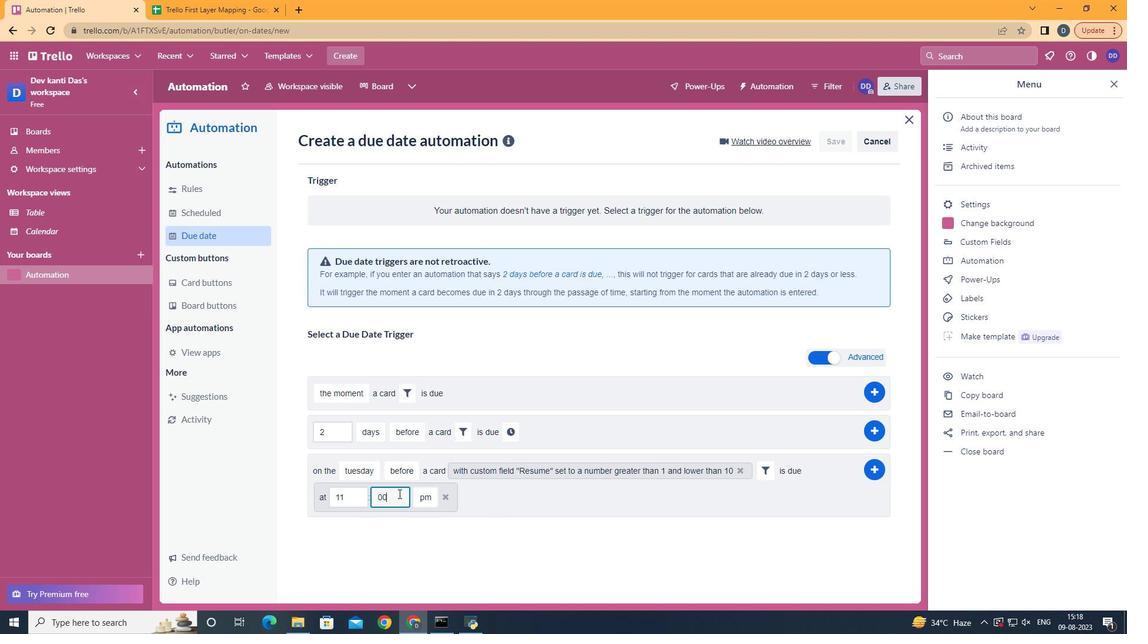 
Action: Mouse moved to (426, 515)
Screenshot: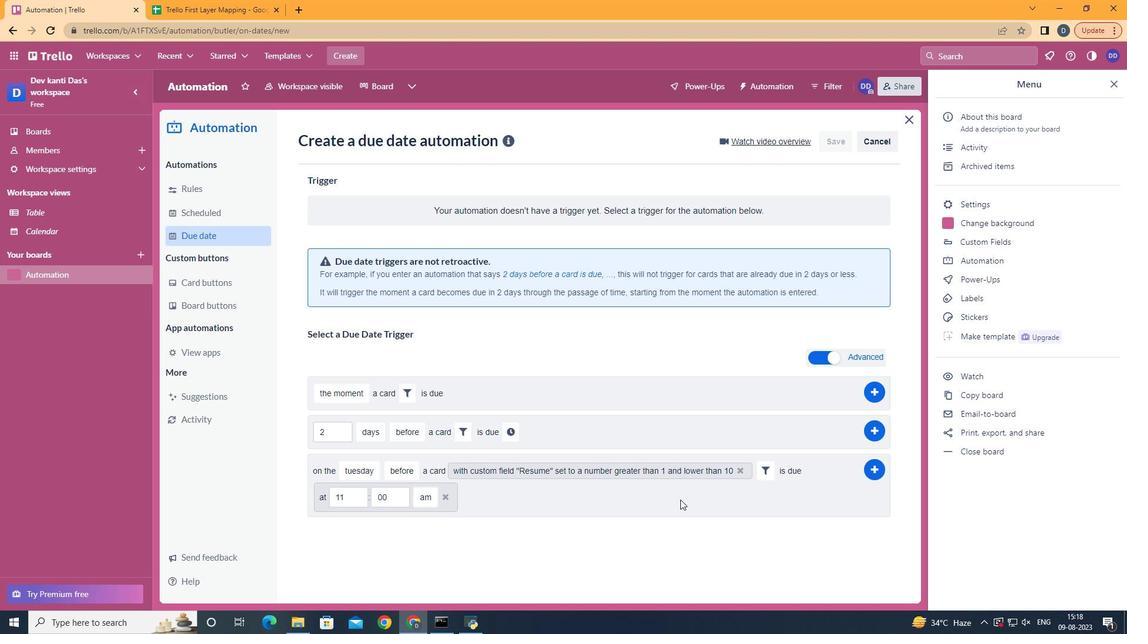 
Action: Mouse pressed left at (426, 515)
Screenshot: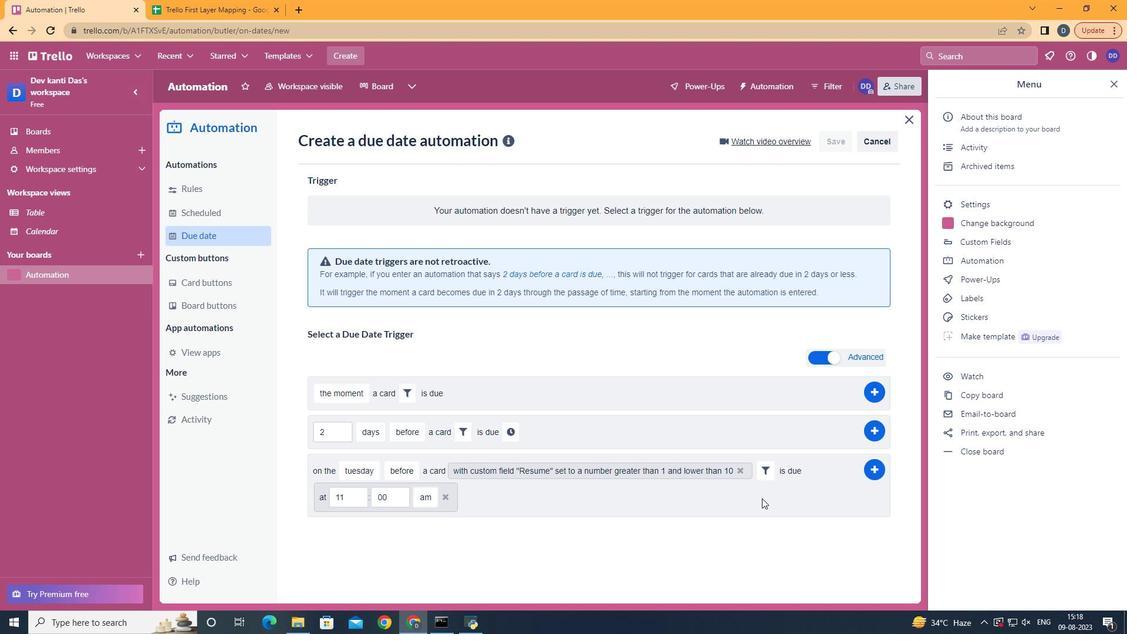 
Action: Mouse moved to (868, 468)
Screenshot: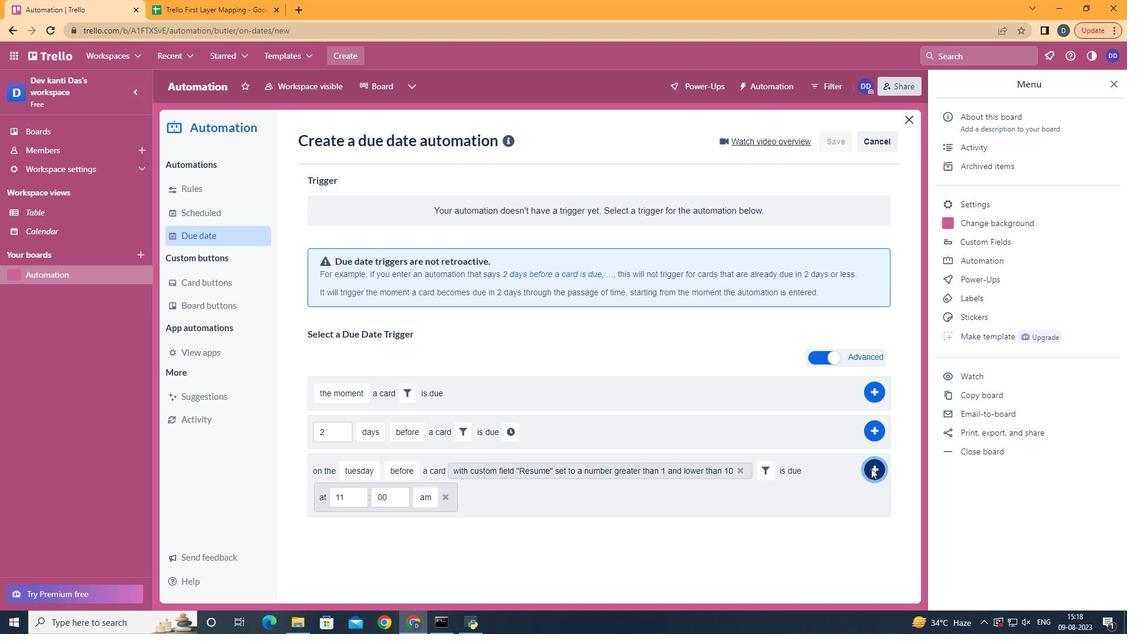 
Action: Mouse pressed left at (868, 468)
Screenshot: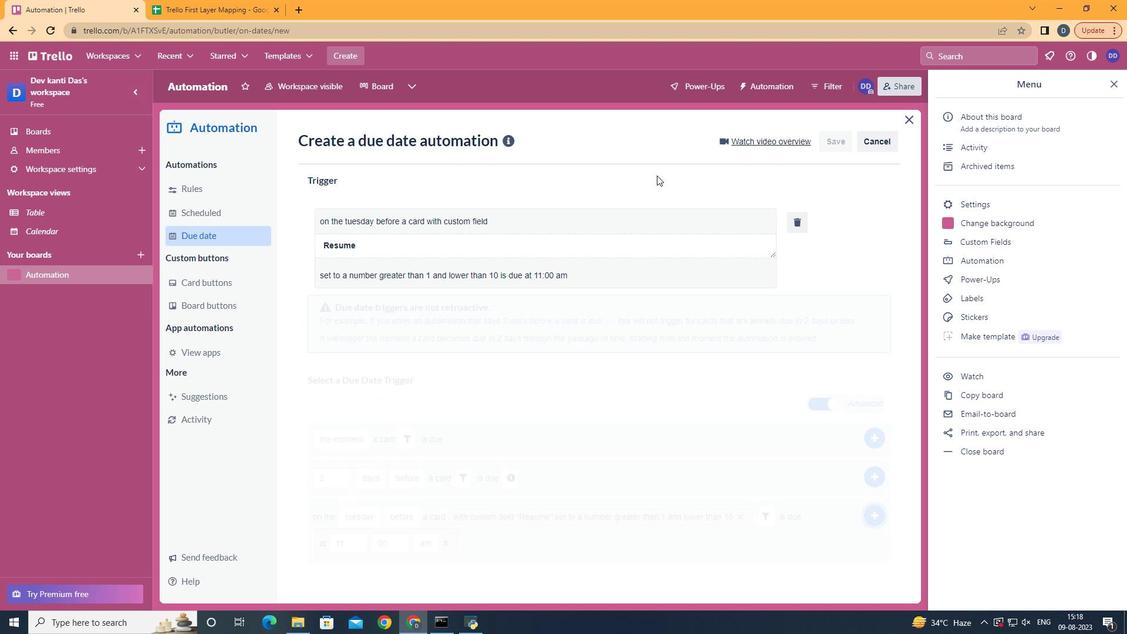
Action: Mouse moved to (665, 313)
Screenshot: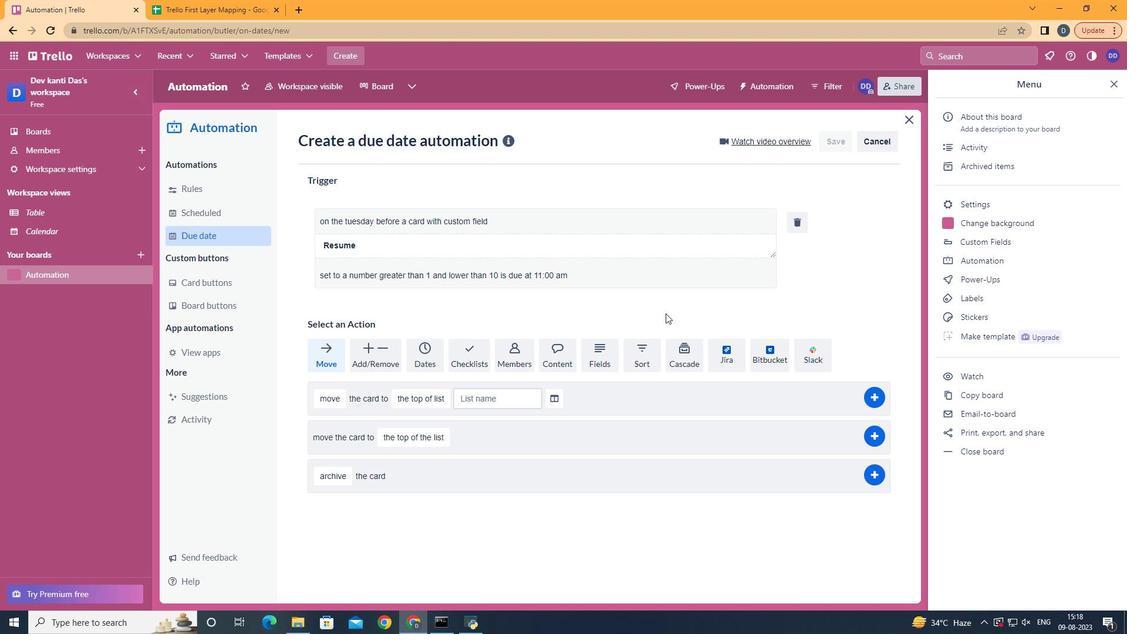 
